Task: Search one way flight ticket for 3 adults in first from Texarkana: Texarkana Regional Airport (webb Field) to Sheridan: Sheridan County Airport on 8-6-2023. Choice of flights is Westjet. Number of bags: 11 checked bags. Price is upto 106000. Outbound departure time preference is 17:00.
Action: Mouse moved to (288, 117)
Screenshot: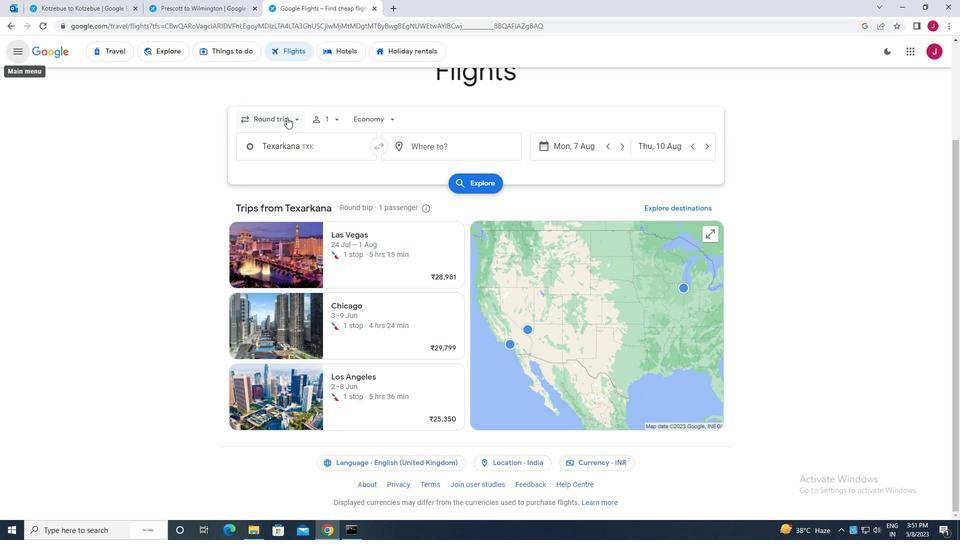 
Action: Mouse pressed left at (288, 117)
Screenshot: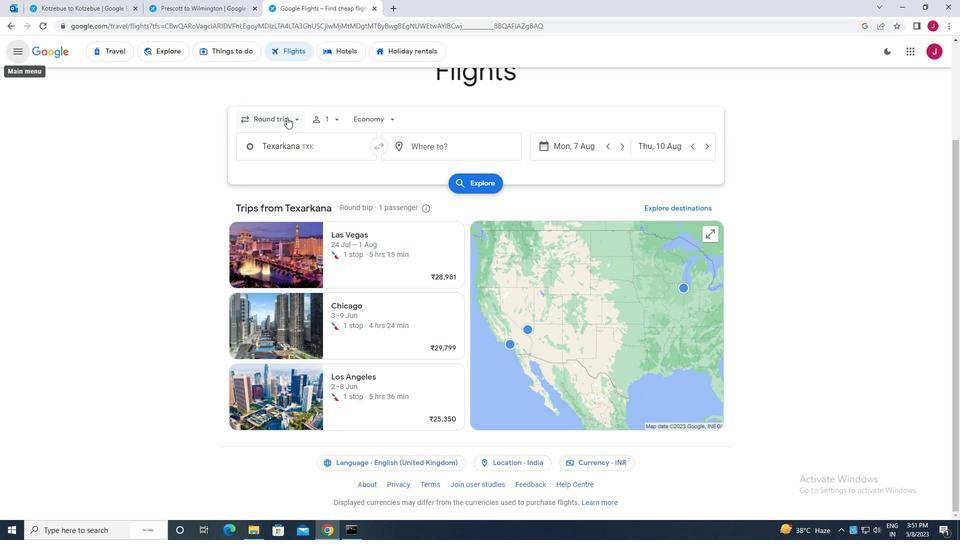 
Action: Mouse moved to (288, 164)
Screenshot: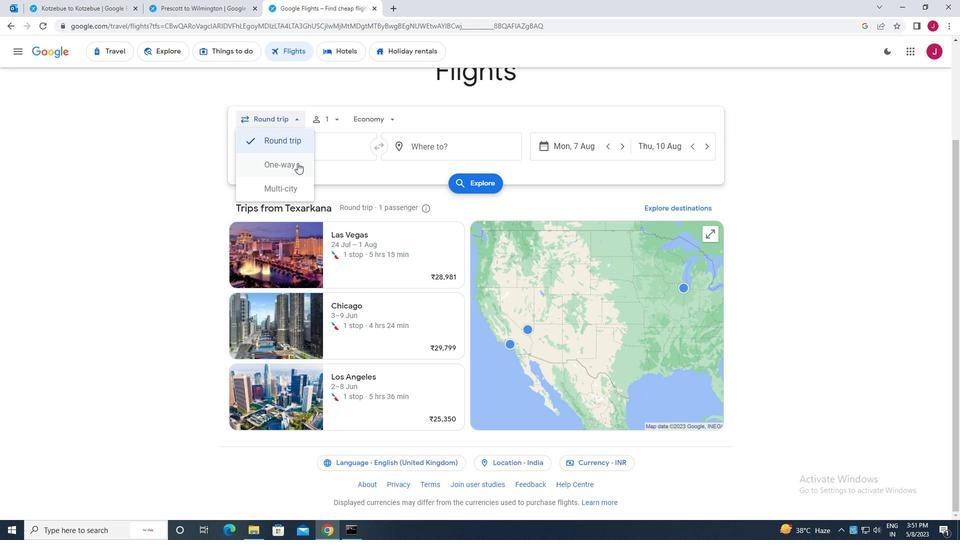 
Action: Mouse pressed left at (288, 164)
Screenshot: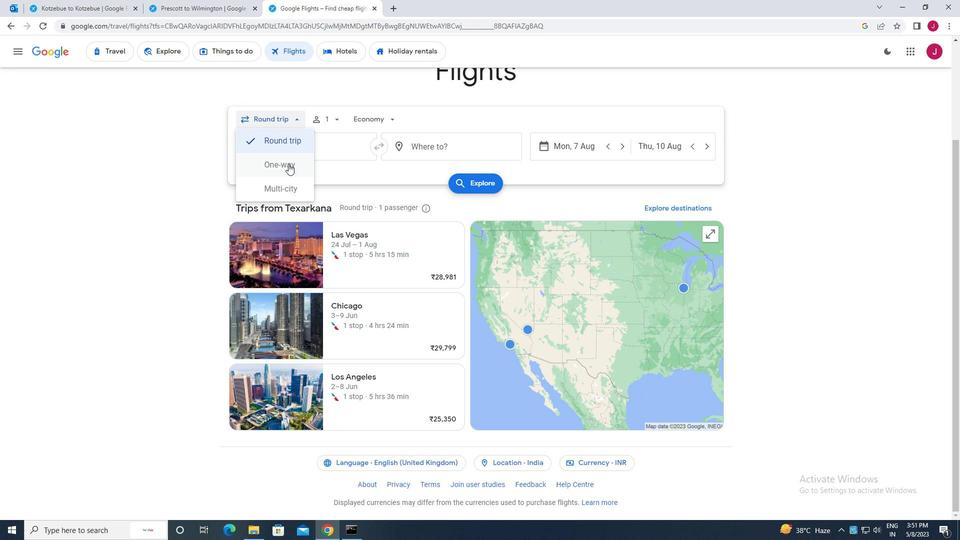 
Action: Mouse moved to (333, 119)
Screenshot: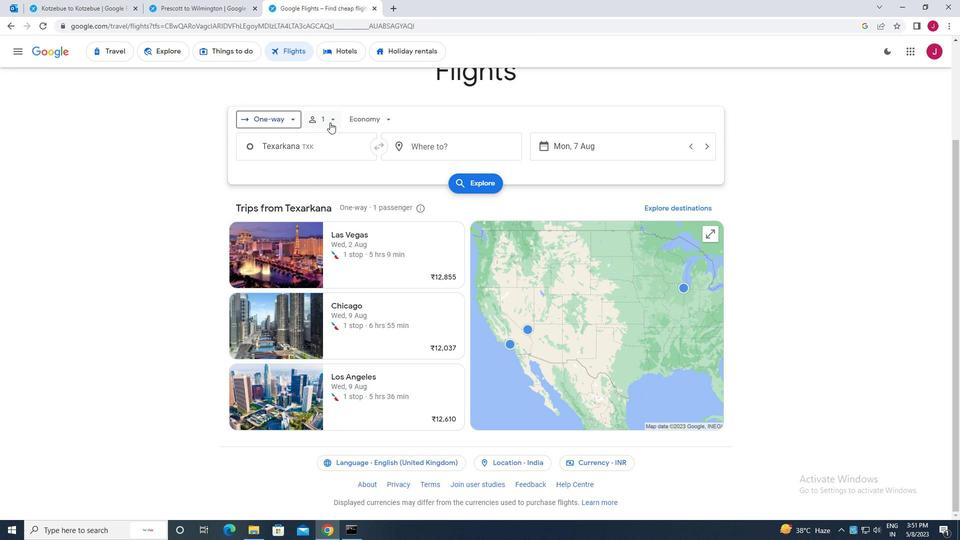 
Action: Mouse pressed left at (333, 119)
Screenshot: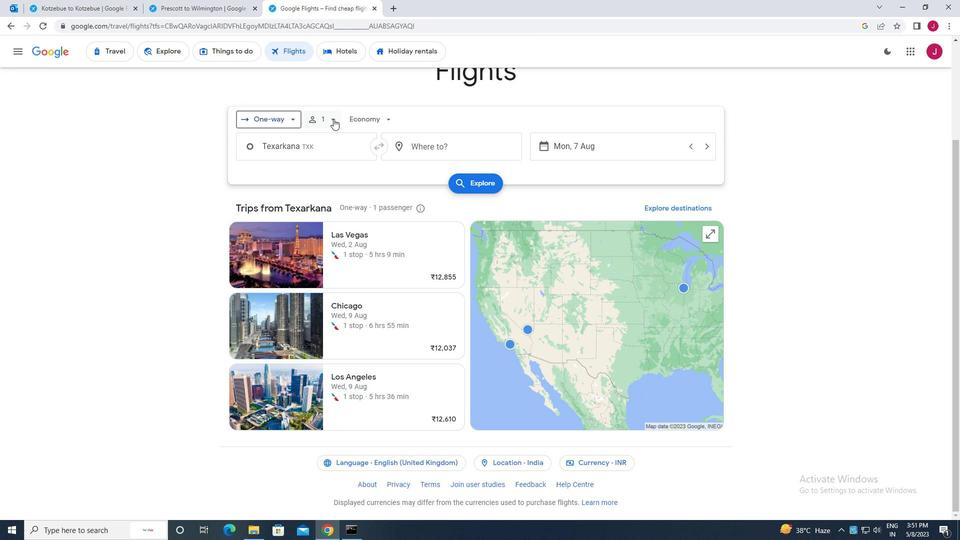 
Action: Mouse moved to (410, 147)
Screenshot: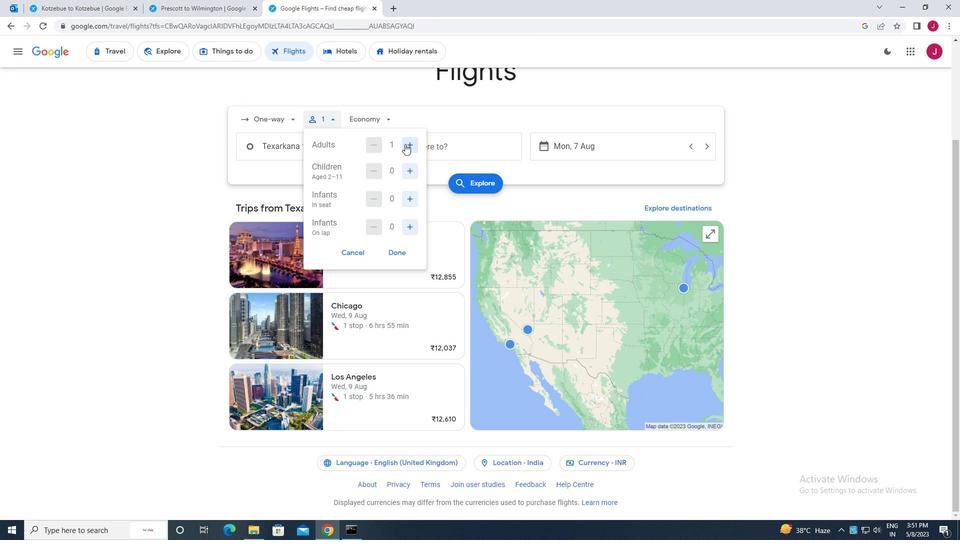 
Action: Mouse pressed left at (410, 147)
Screenshot: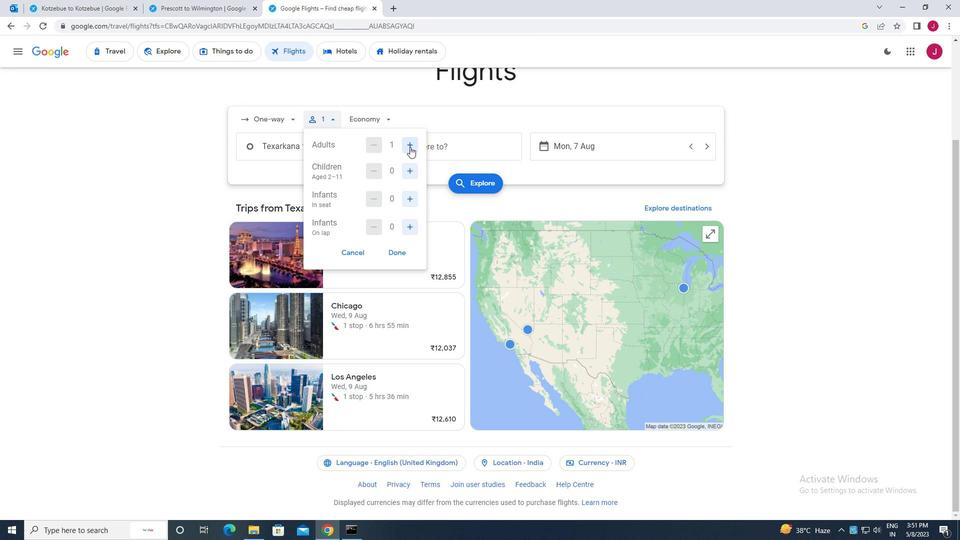 
Action: Mouse pressed left at (410, 147)
Screenshot: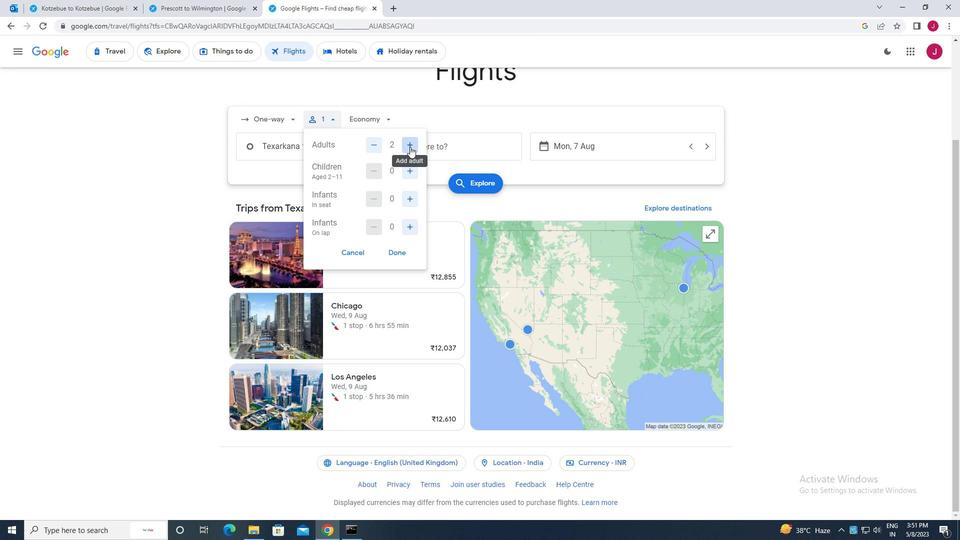 
Action: Mouse moved to (397, 253)
Screenshot: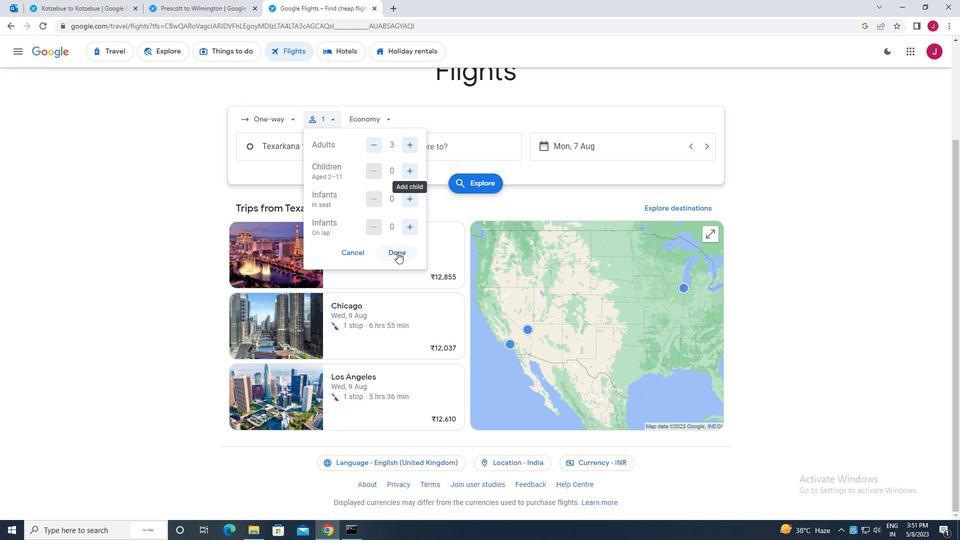 
Action: Mouse pressed left at (397, 253)
Screenshot: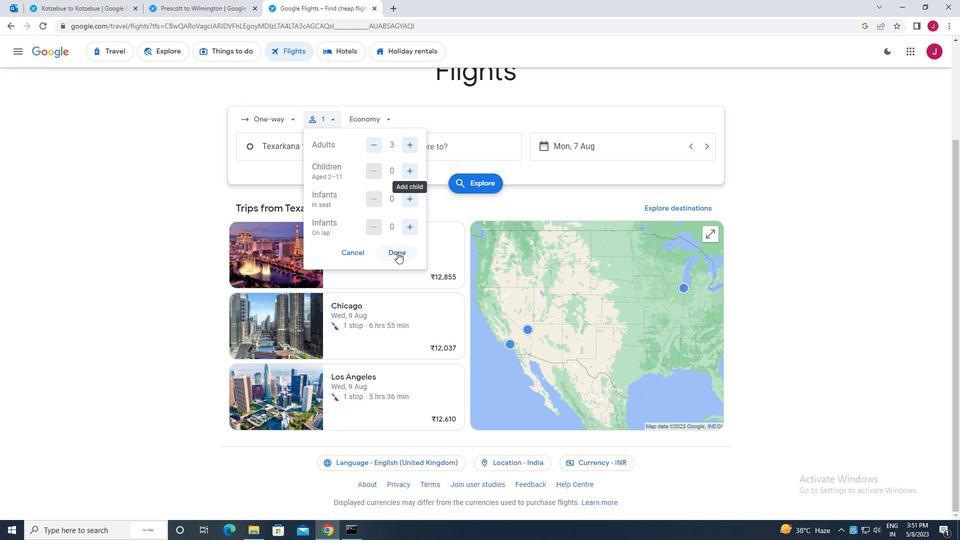 
Action: Mouse moved to (374, 116)
Screenshot: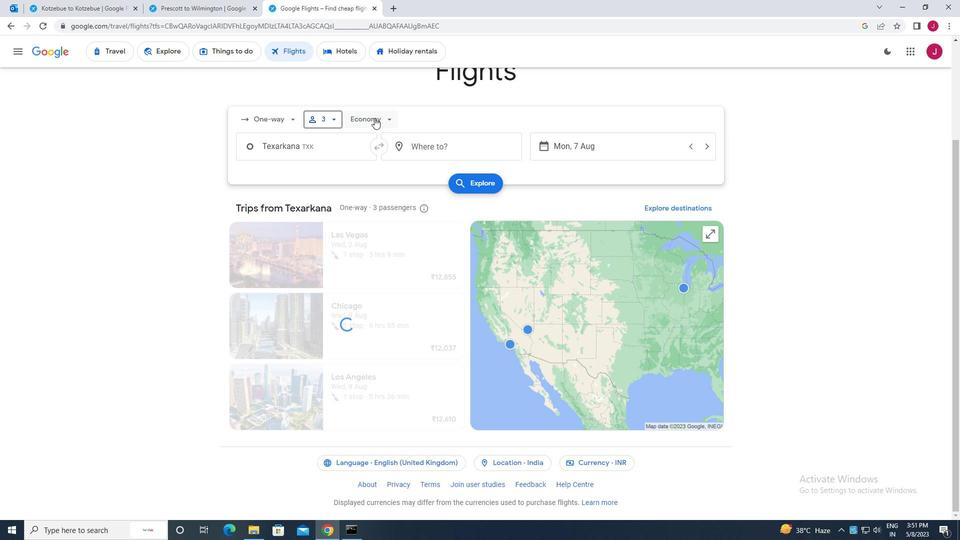 
Action: Mouse pressed left at (374, 116)
Screenshot: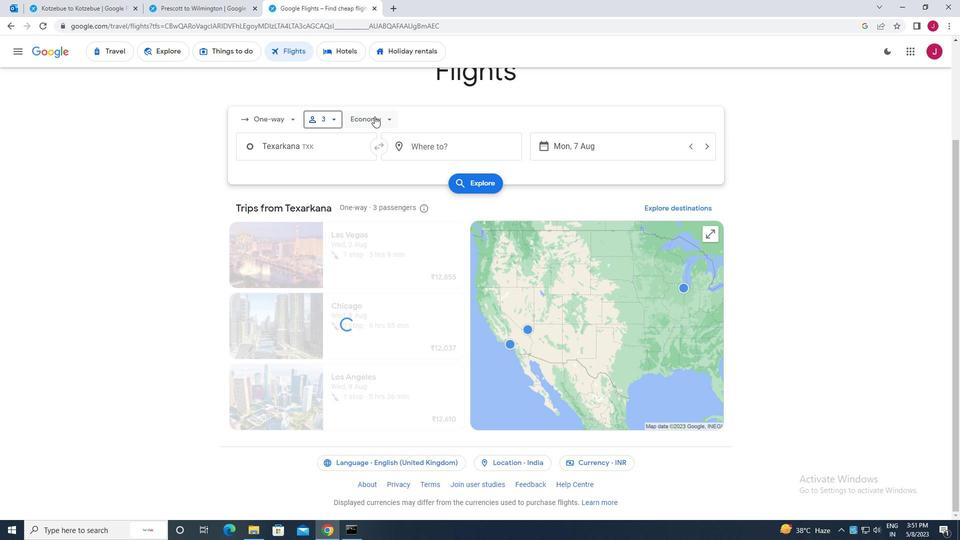 
Action: Mouse moved to (382, 213)
Screenshot: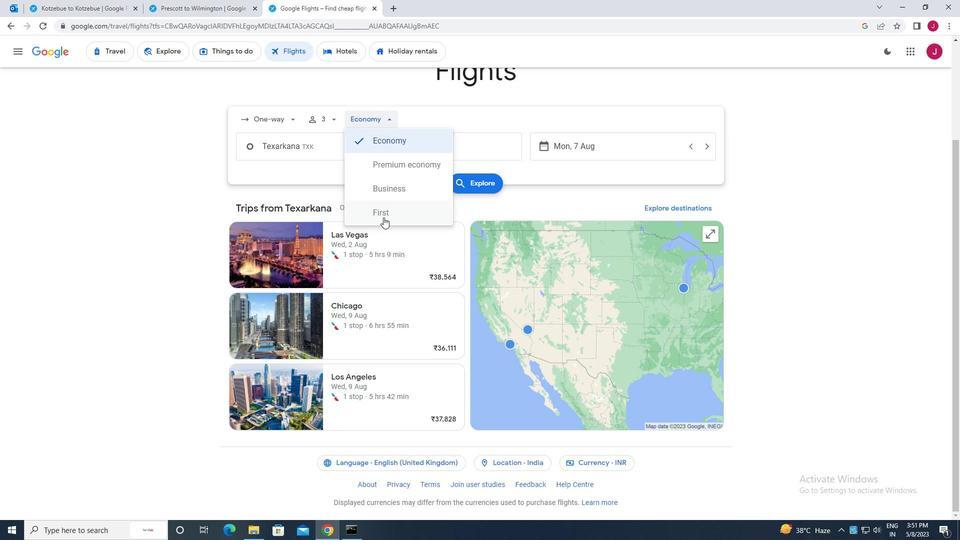 
Action: Mouse pressed left at (382, 213)
Screenshot: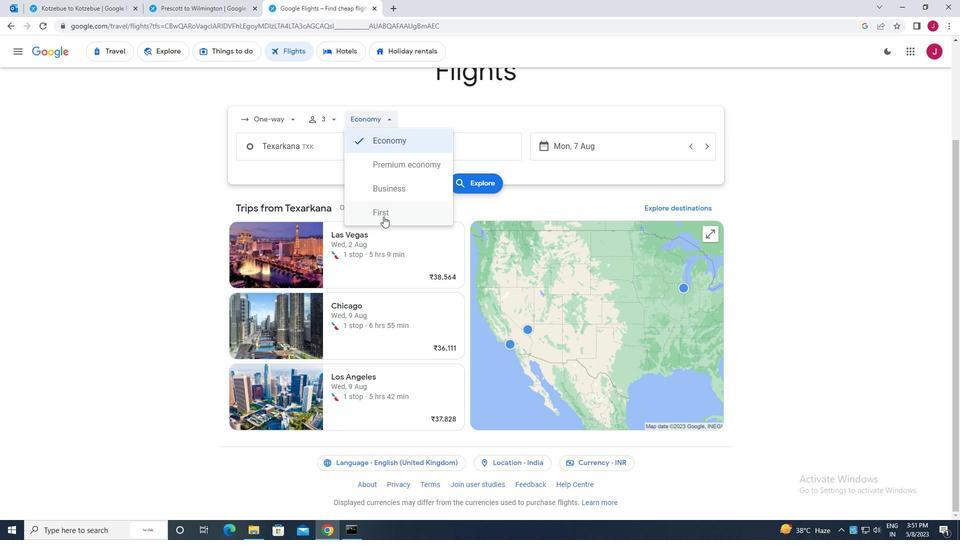 
Action: Mouse moved to (332, 143)
Screenshot: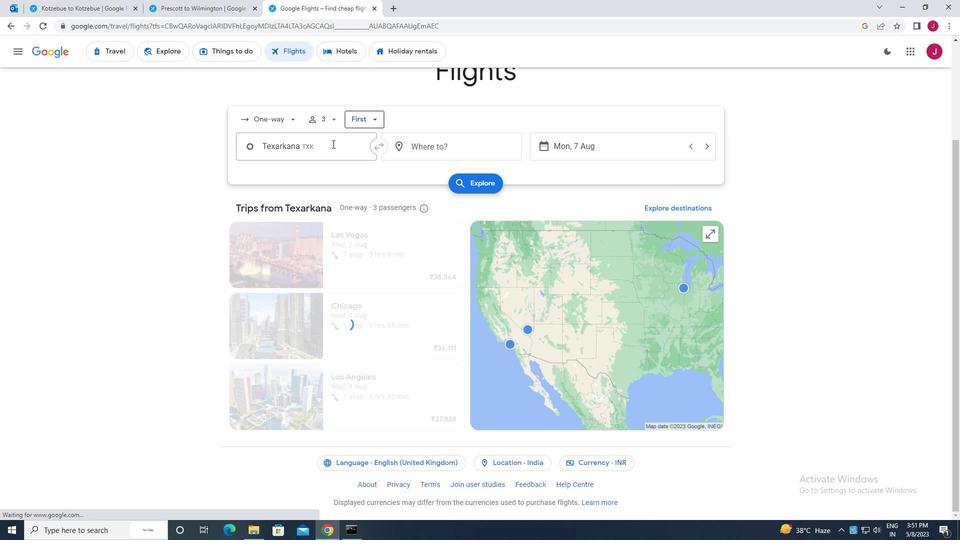 
Action: Mouse pressed left at (332, 143)
Screenshot: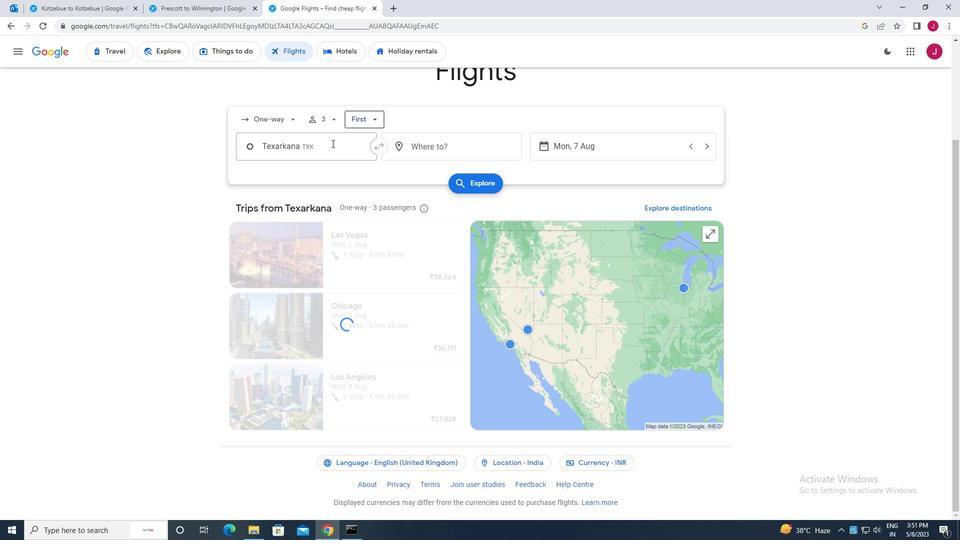 
Action: Mouse moved to (332, 143)
Screenshot: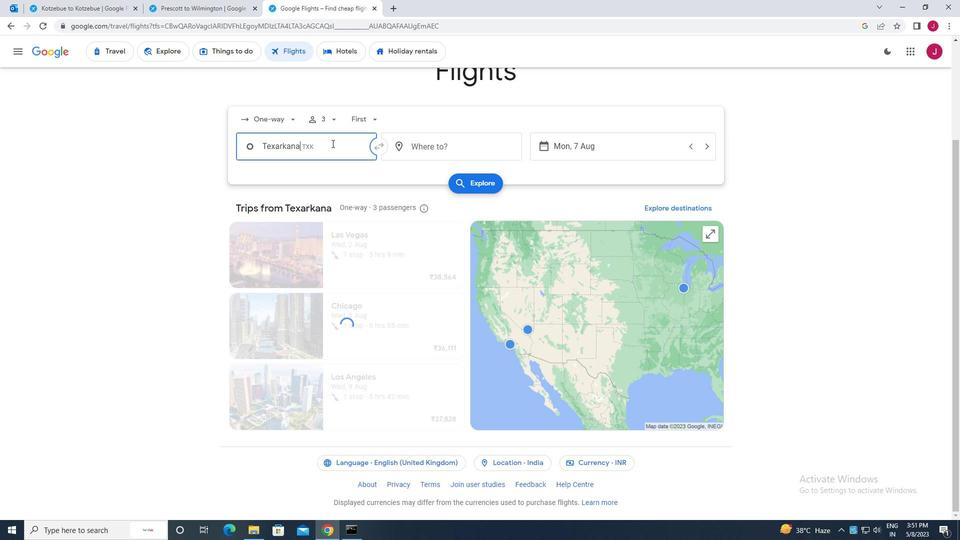 
Action: Key pressed texar
Screenshot: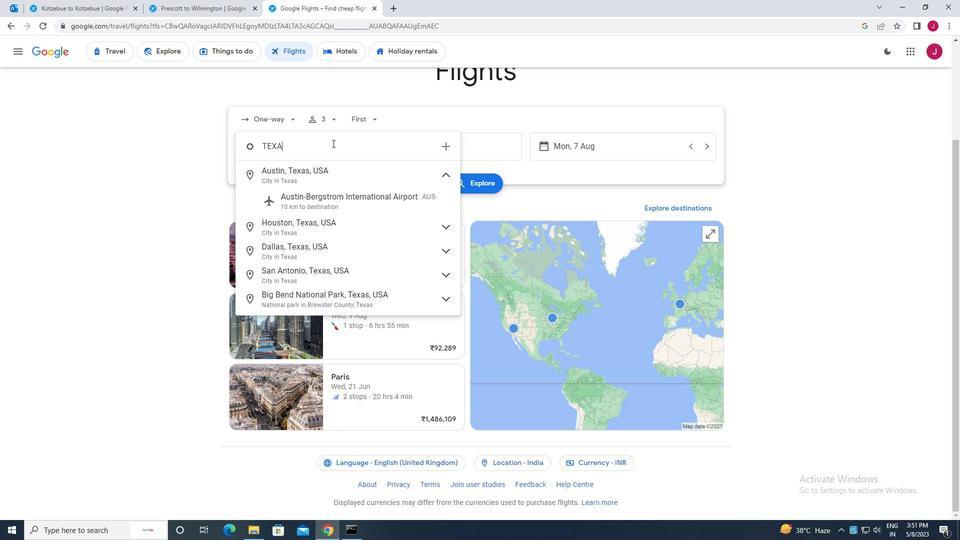 
Action: Mouse moved to (329, 177)
Screenshot: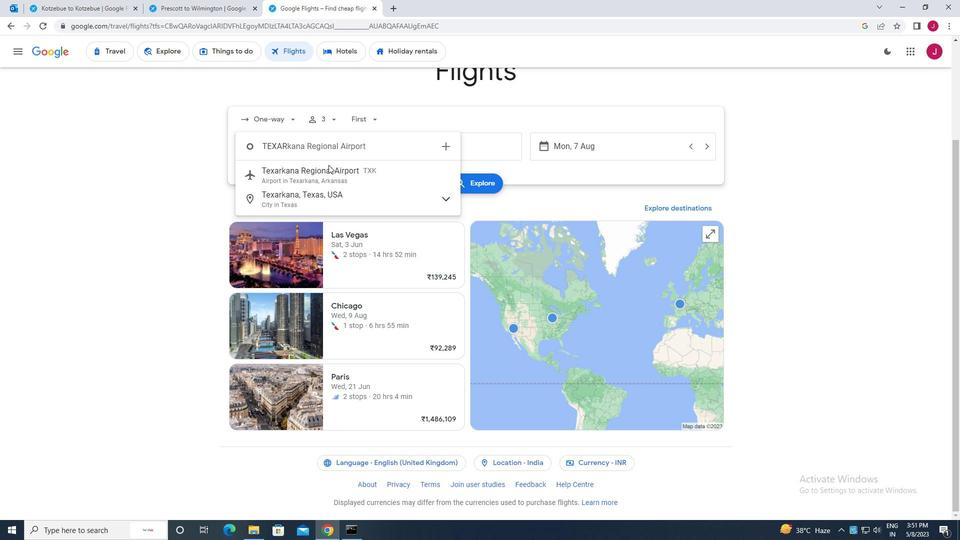 
Action: Mouse pressed left at (329, 177)
Screenshot: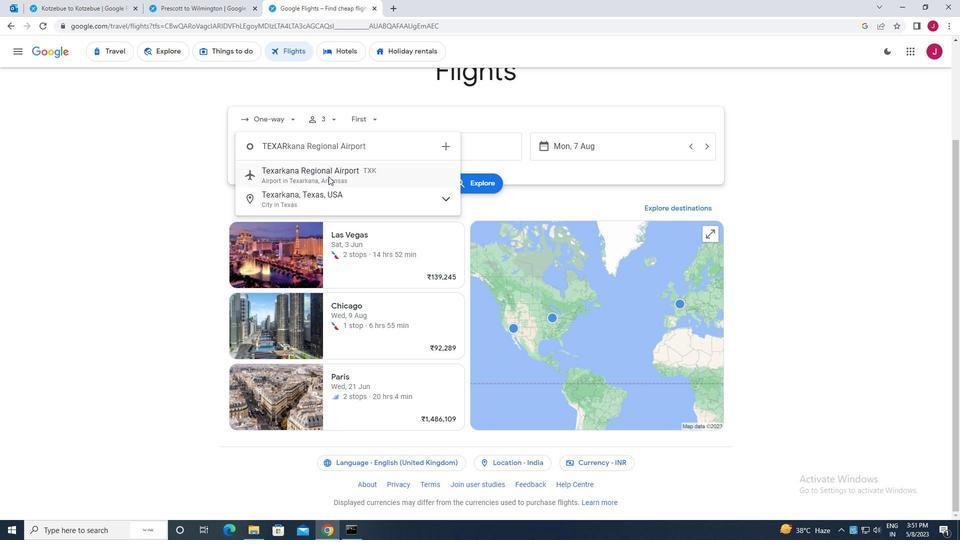 
Action: Mouse moved to (444, 147)
Screenshot: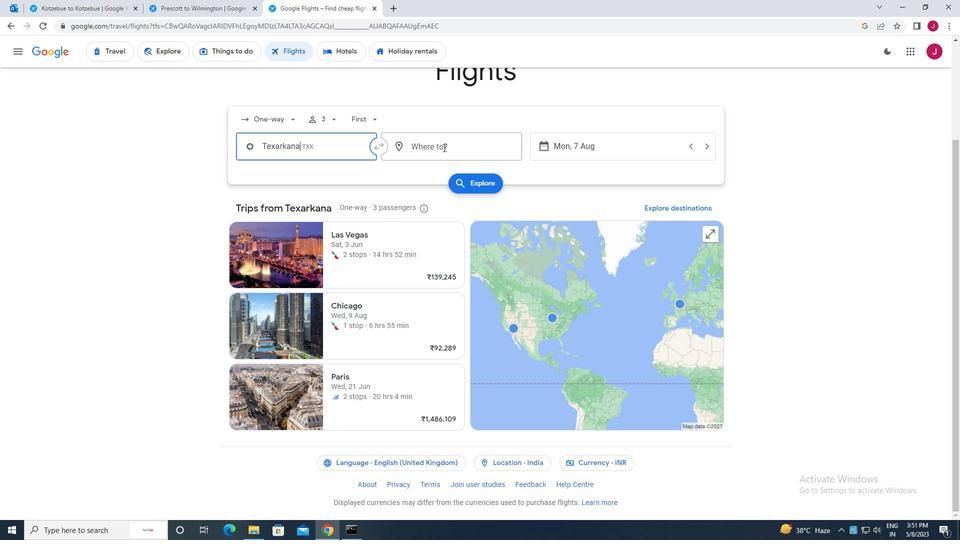 
Action: Mouse pressed left at (444, 147)
Screenshot: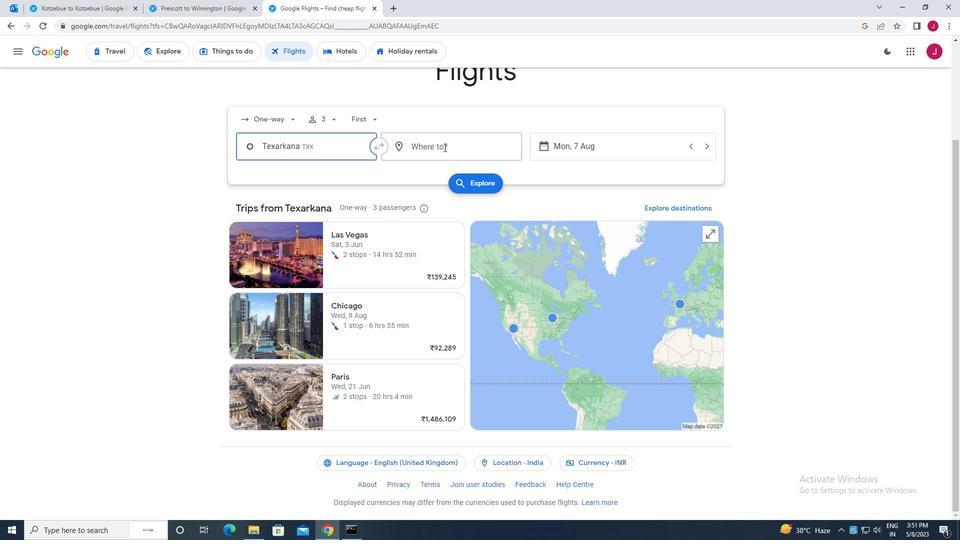 
Action: Mouse moved to (444, 147)
Screenshot: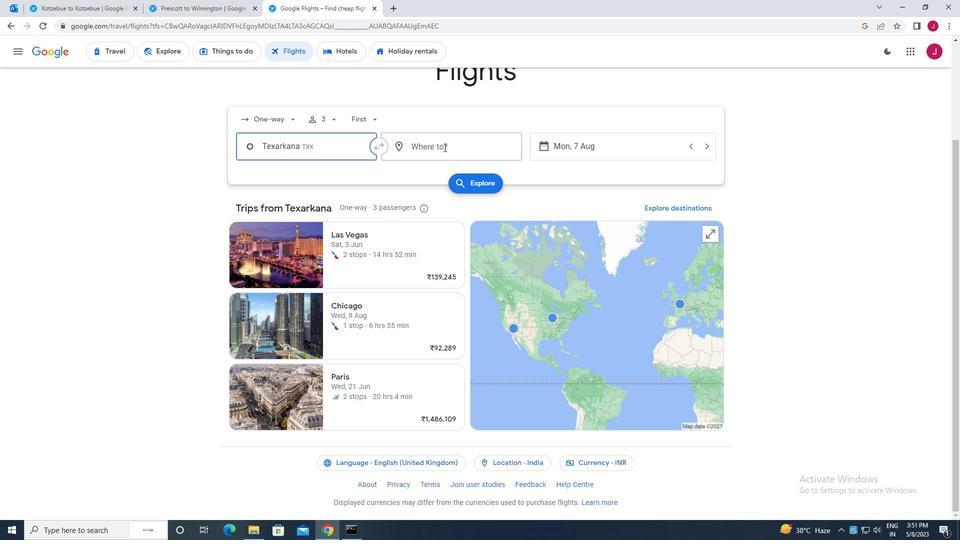 
Action: Key pressed sherid
Screenshot: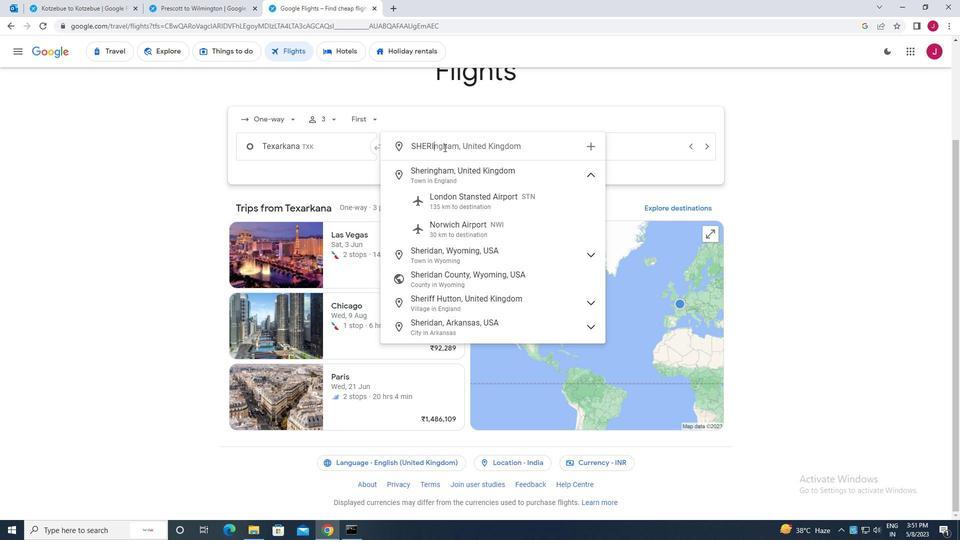 
Action: Mouse moved to (465, 198)
Screenshot: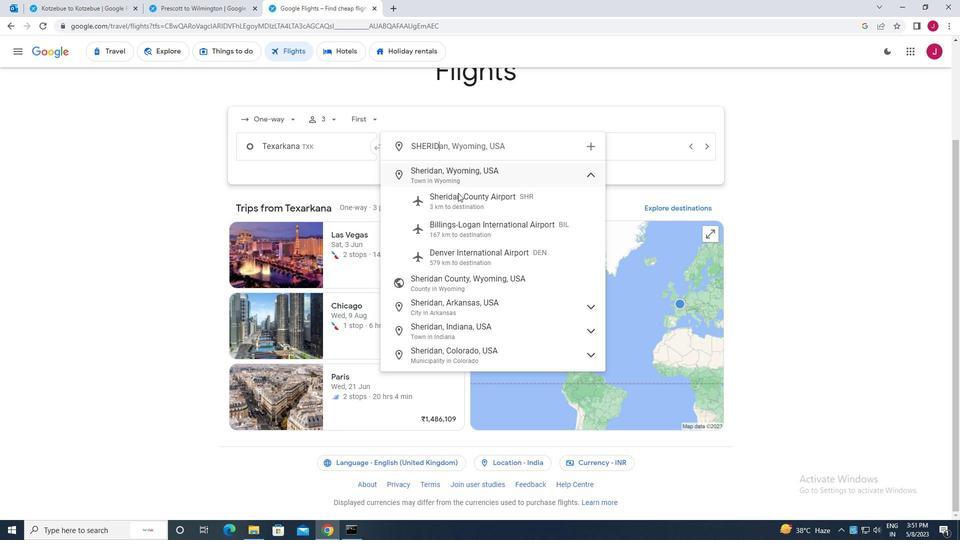 
Action: Mouse pressed left at (465, 198)
Screenshot: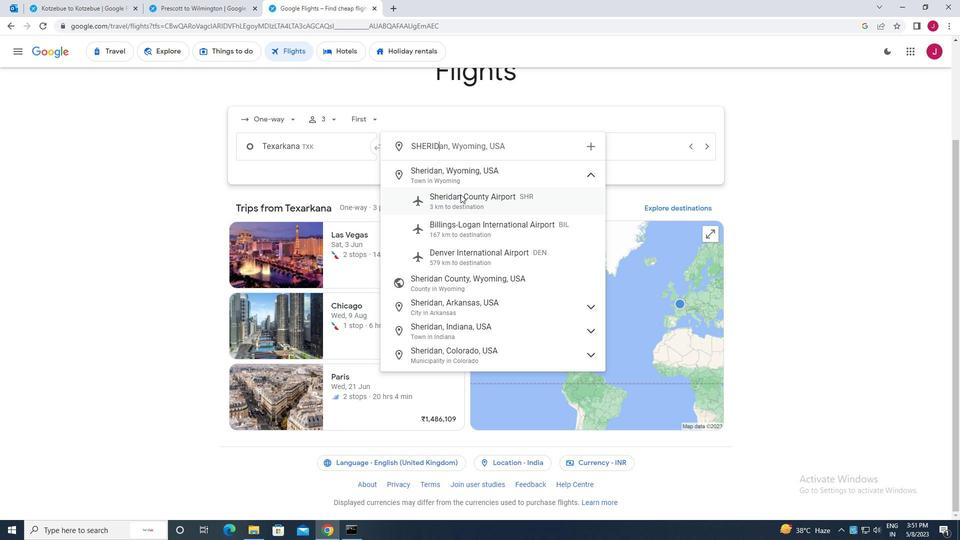 
Action: Mouse moved to (596, 149)
Screenshot: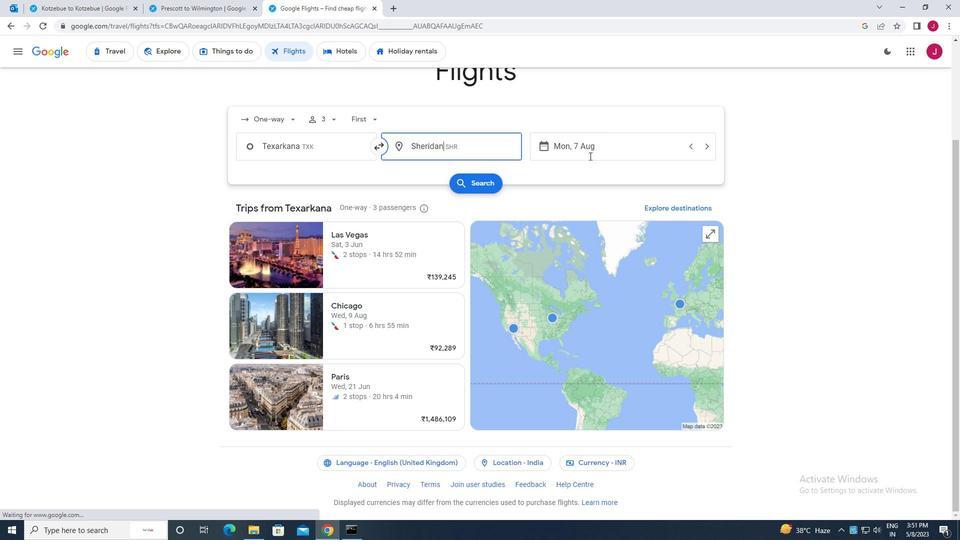 
Action: Mouse pressed left at (596, 149)
Screenshot: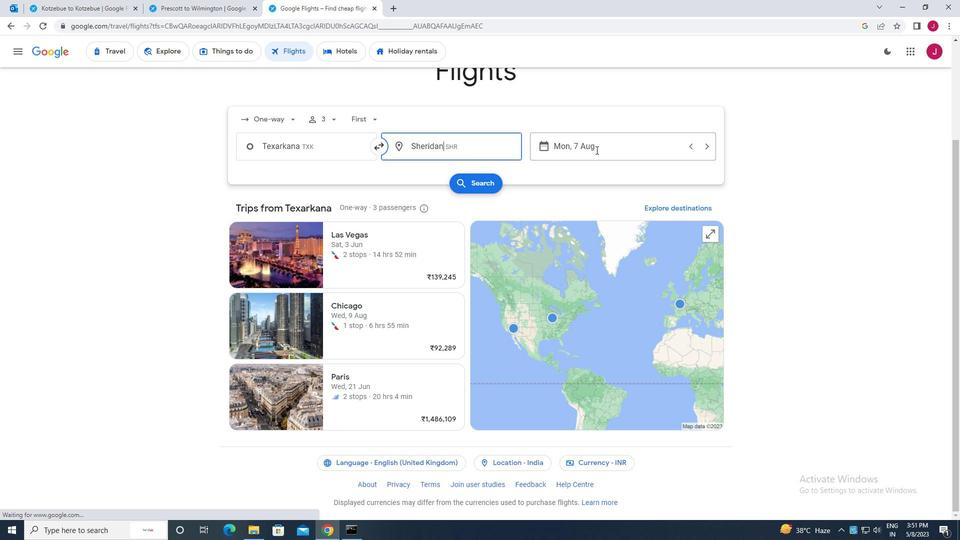 
Action: Mouse moved to (367, 250)
Screenshot: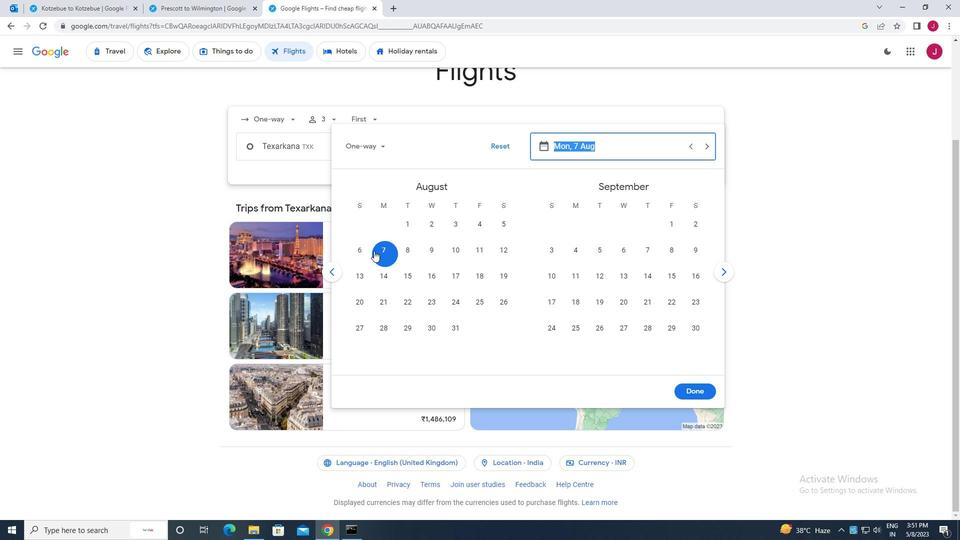 
Action: Mouse pressed left at (367, 250)
Screenshot: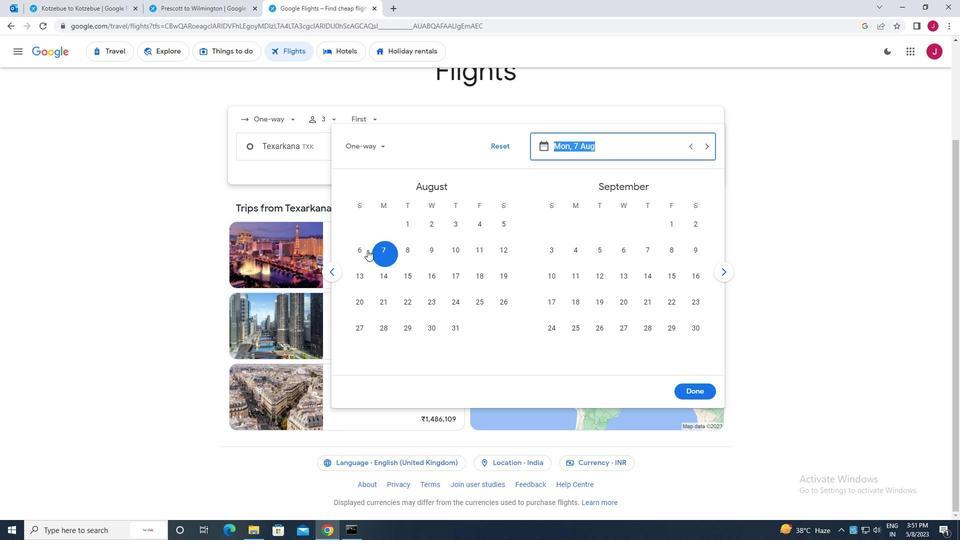 
Action: Mouse moved to (697, 393)
Screenshot: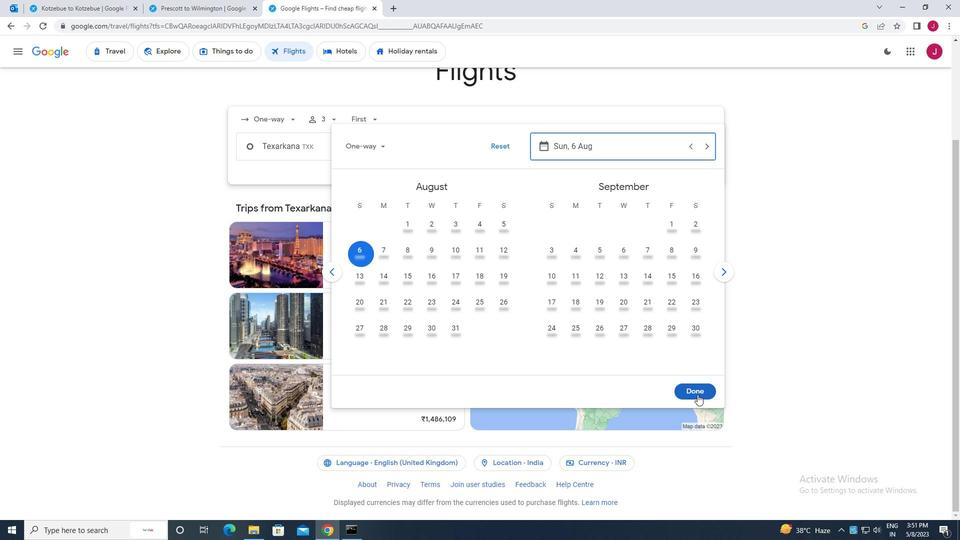
Action: Mouse pressed left at (697, 393)
Screenshot: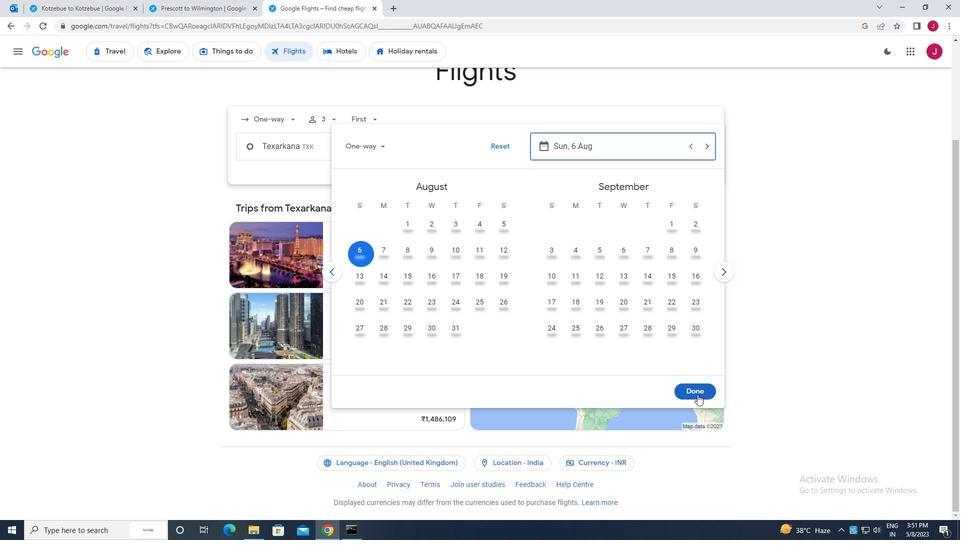 
Action: Mouse moved to (490, 183)
Screenshot: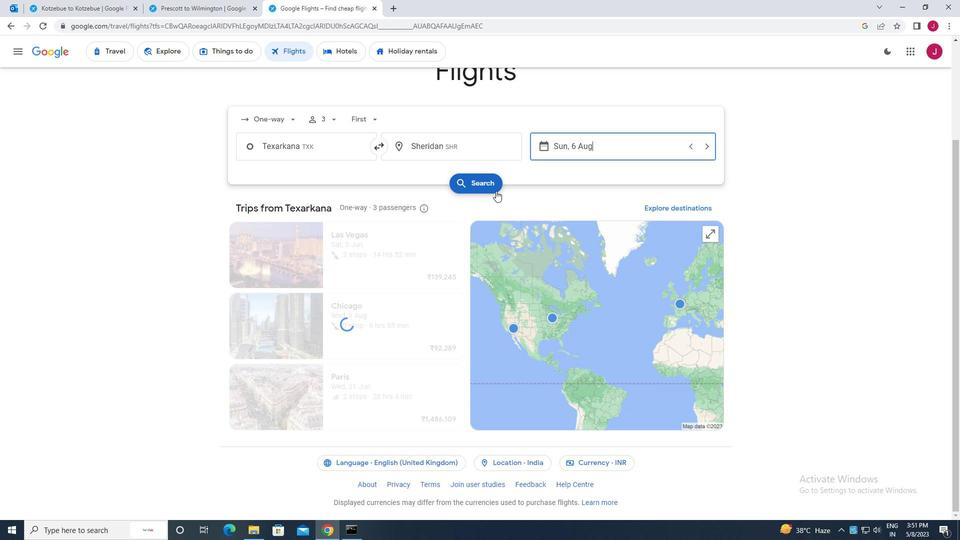
Action: Mouse pressed left at (490, 183)
Screenshot: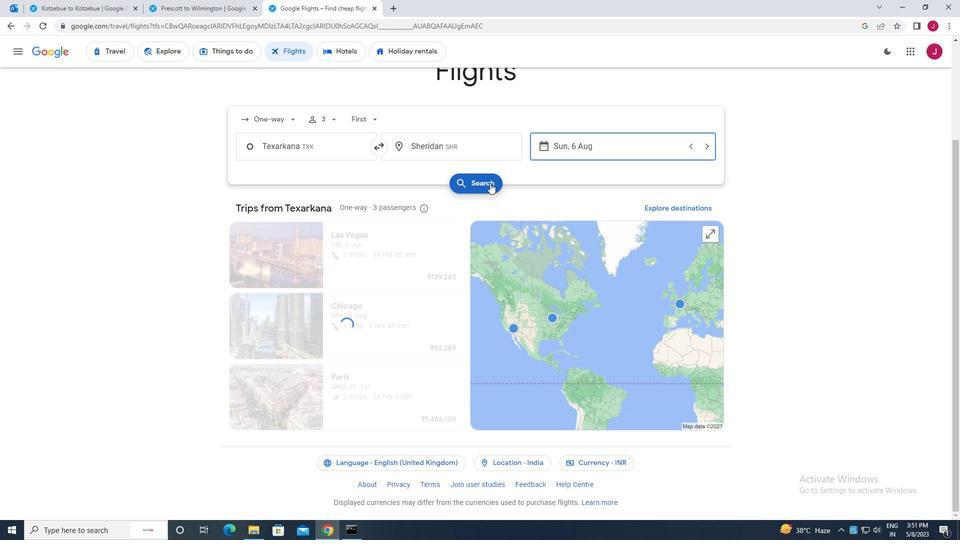 
Action: Mouse moved to (255, 140)
Screenshot: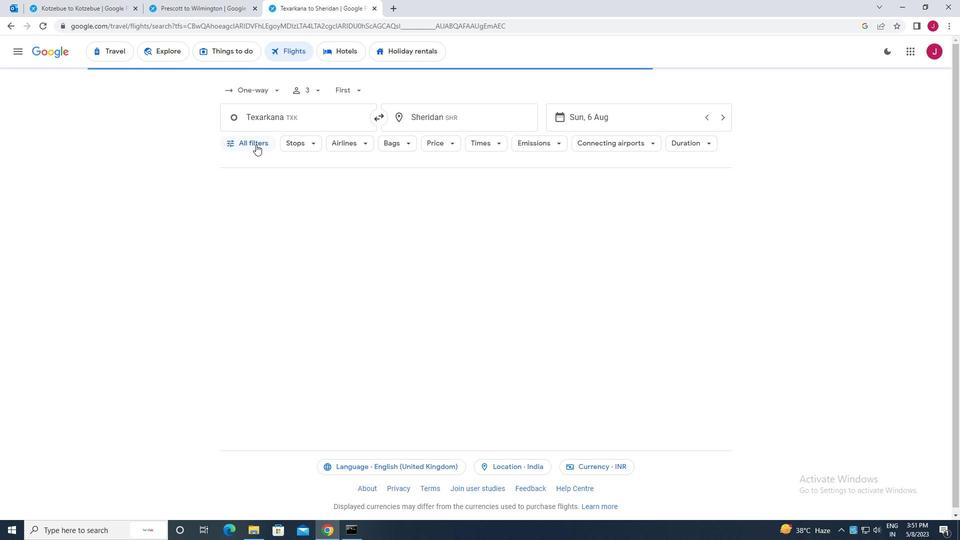 
Action: Mouse pressed left at (255, 140)
Screenshot: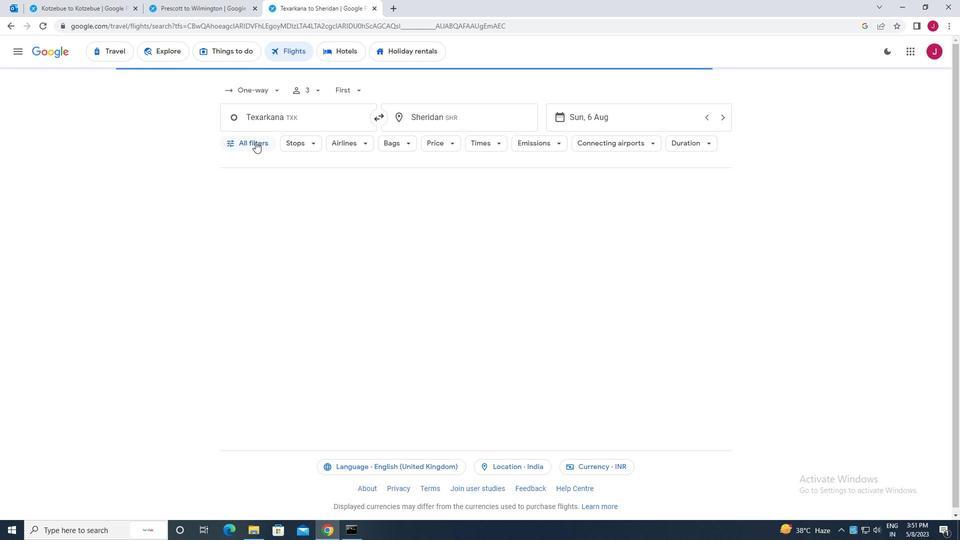 
Action: Mouse moved to (316, 188)
Screenshot: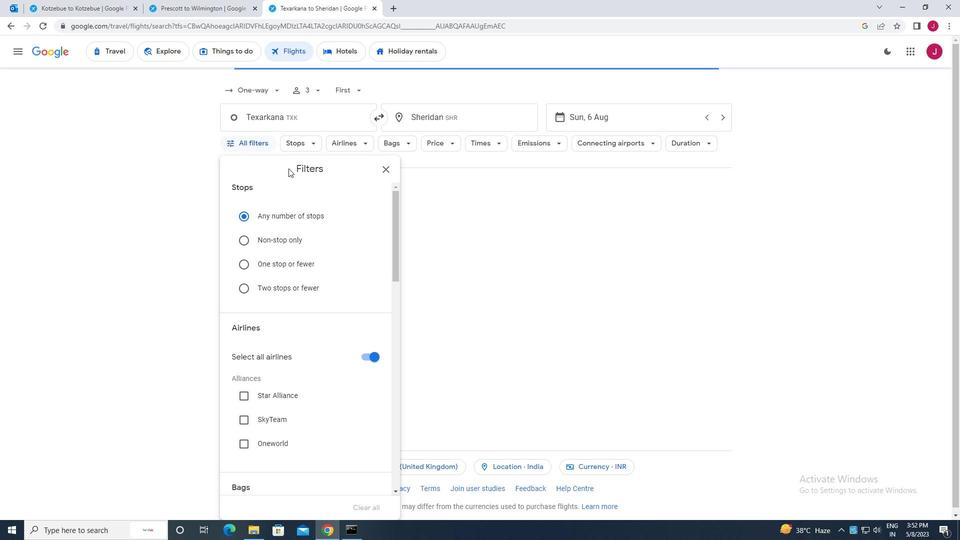 
Action: Mouse scrolled (316, 188) with delta (0, 0)
Screenshot: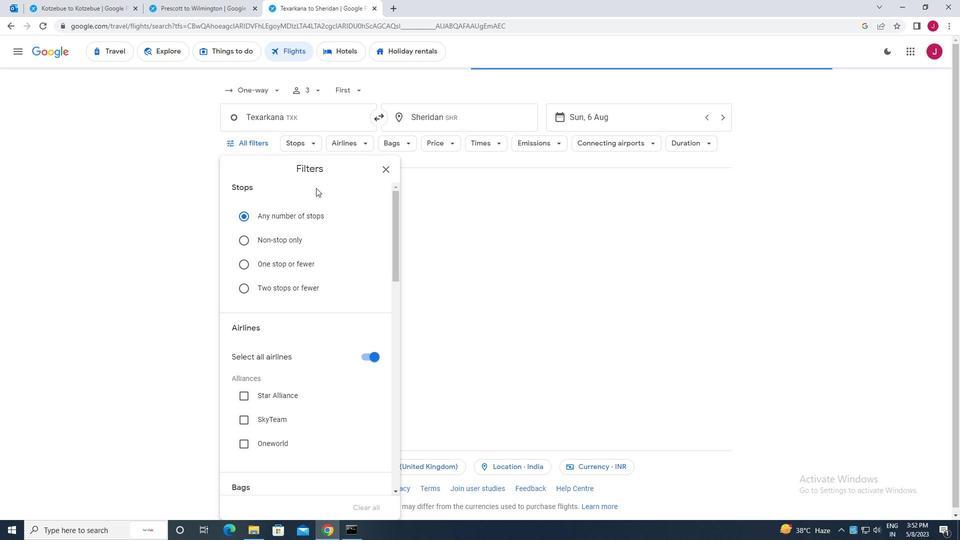 
Action: Mouse scrolled (316, 188) with delta (0, 0)
Screenshot: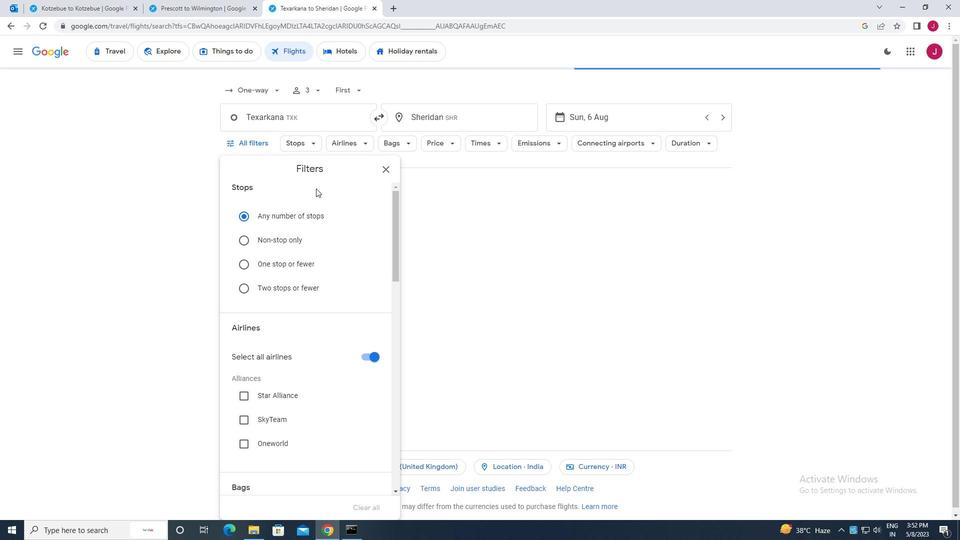 
Action: Mouse scrolled (316, 188) with delta (0, 0)
Screenshot: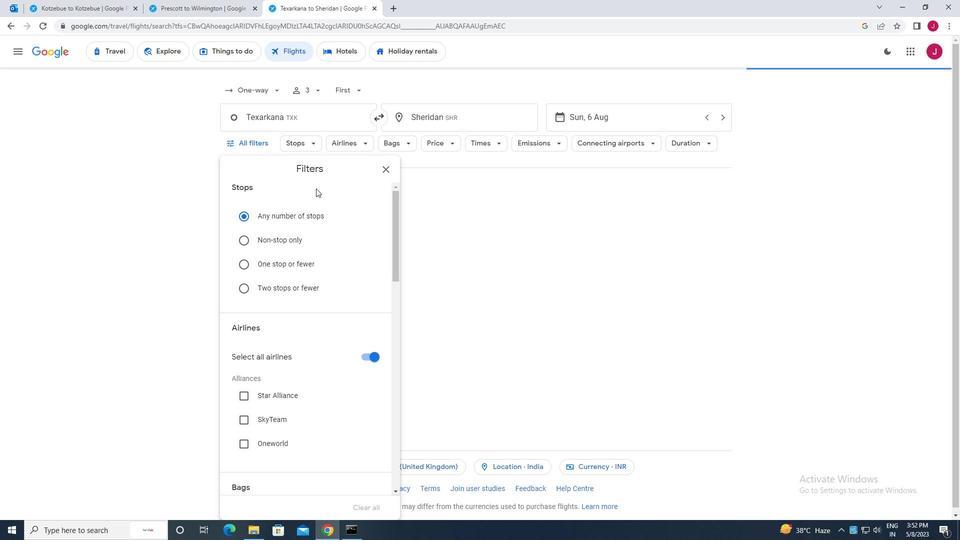 
Action: Mouse moved to (366, 207)
Screenshot: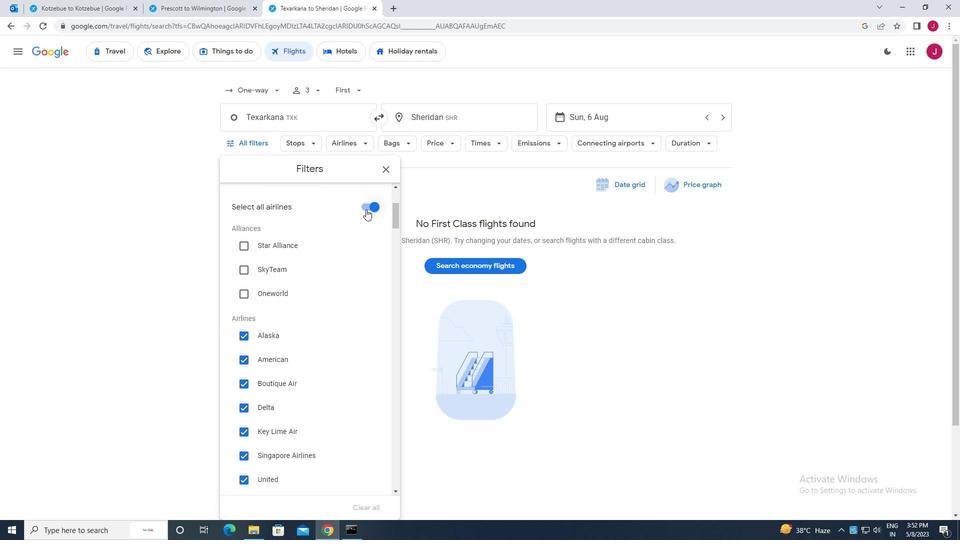 
Action: Mouse pressed left at (366, 207)
Screenshot: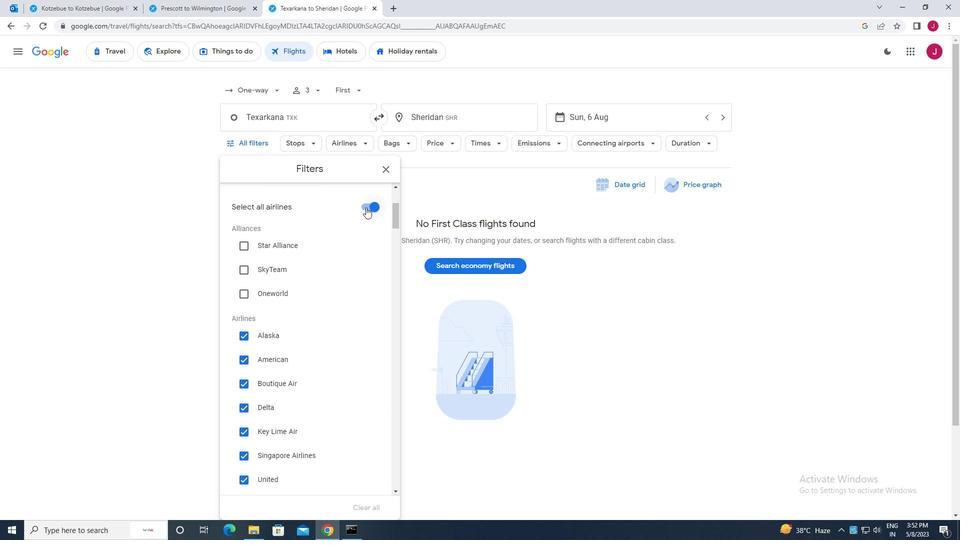 
Action: Mouse moved to (294, 205)
Screenshot: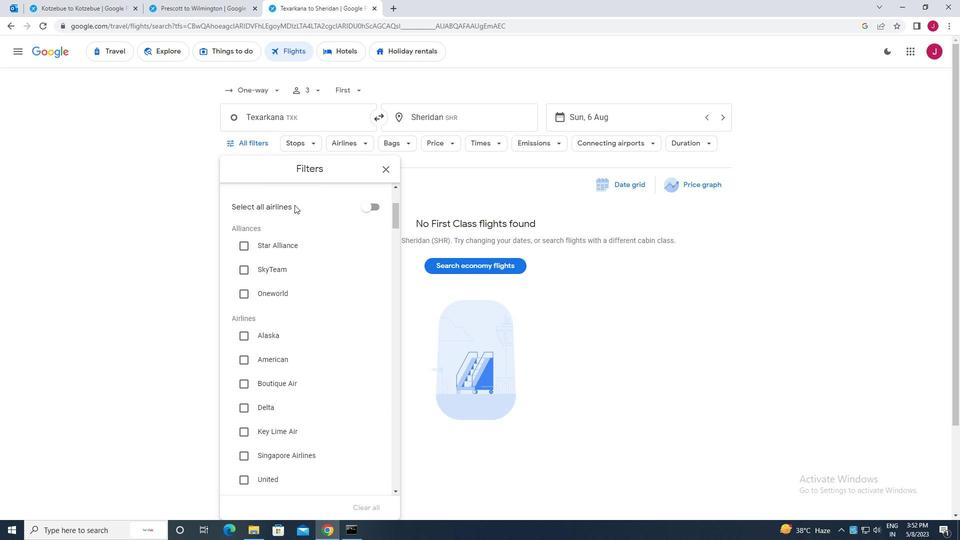 
Action: Mouse scrolled (294, 204) with delta (0, 0)
Screenshot: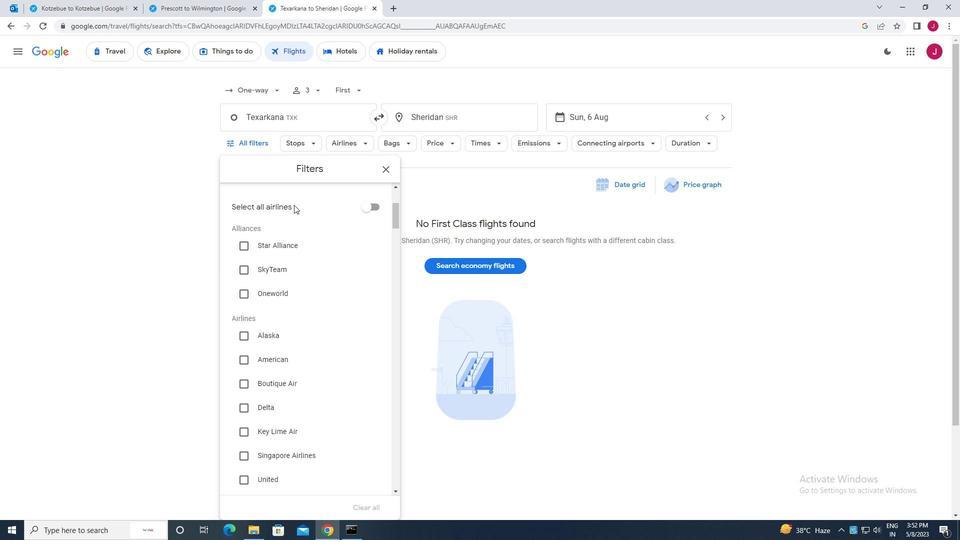 
Action: Mouse moved to (293, 205)
Screenshot: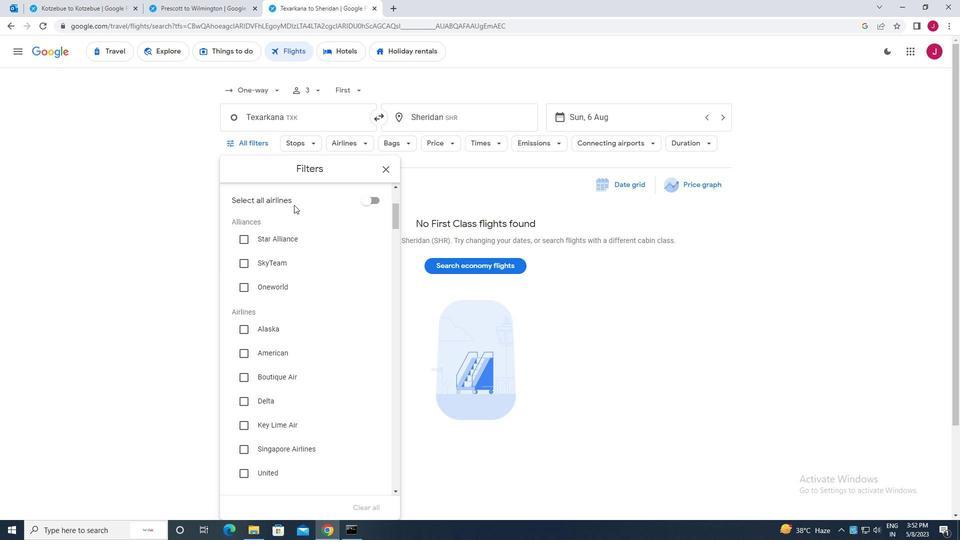 
Action: Mouse scrolled (293, 204) with delta (0, 0)
Screenshot: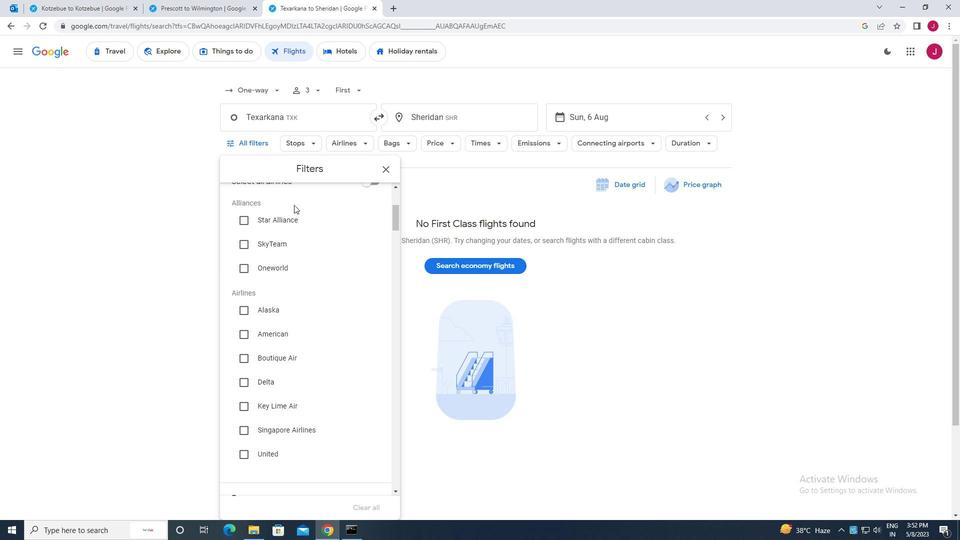
Action: Mouse moved to (282, 227)
Screenshot: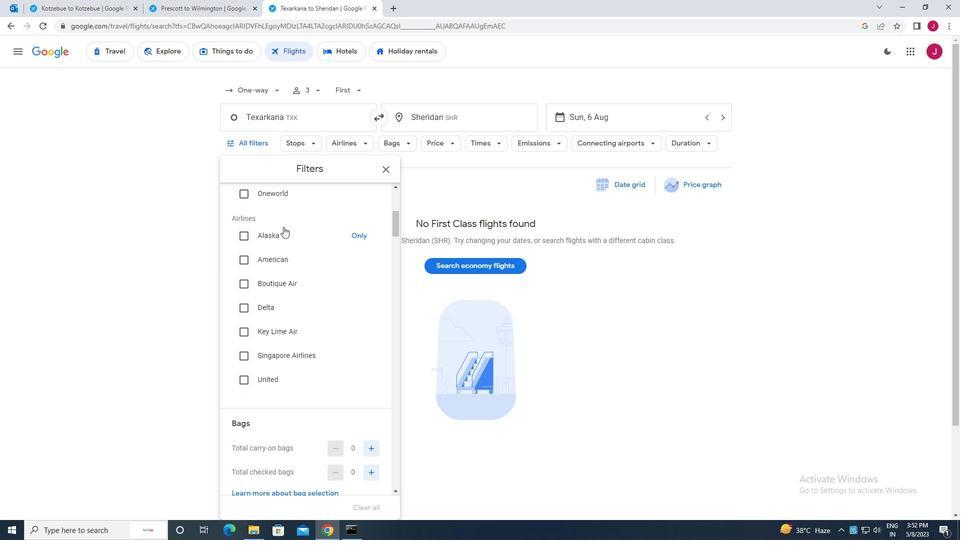 
Action: Mouse scrolled (282, 227) with delta (0, 0)
Screenshot: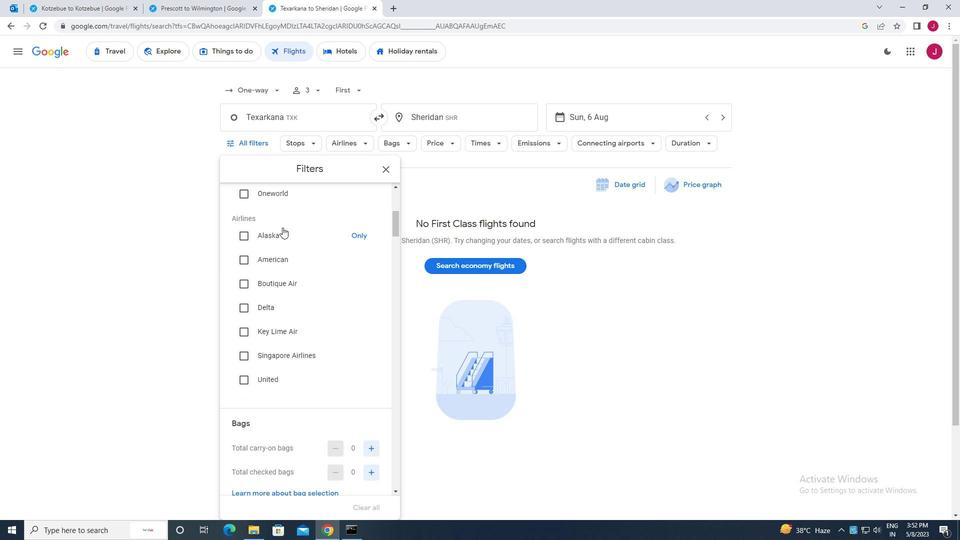 
Action: Mouse scrolled (282, 227) with delta (0, 0)
Screenshot: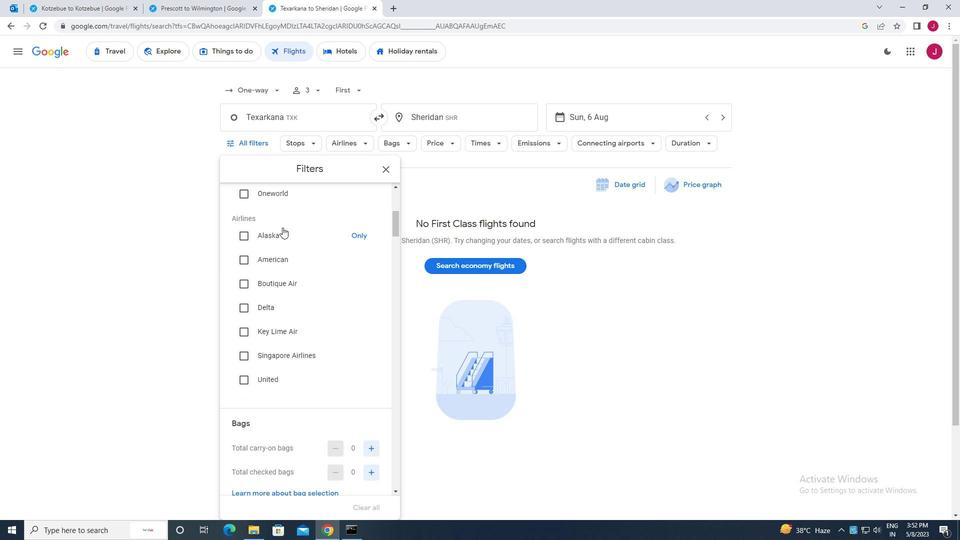 
Action: Mouse scrolled (282, 227) with delta (0, 0)
Screenshot: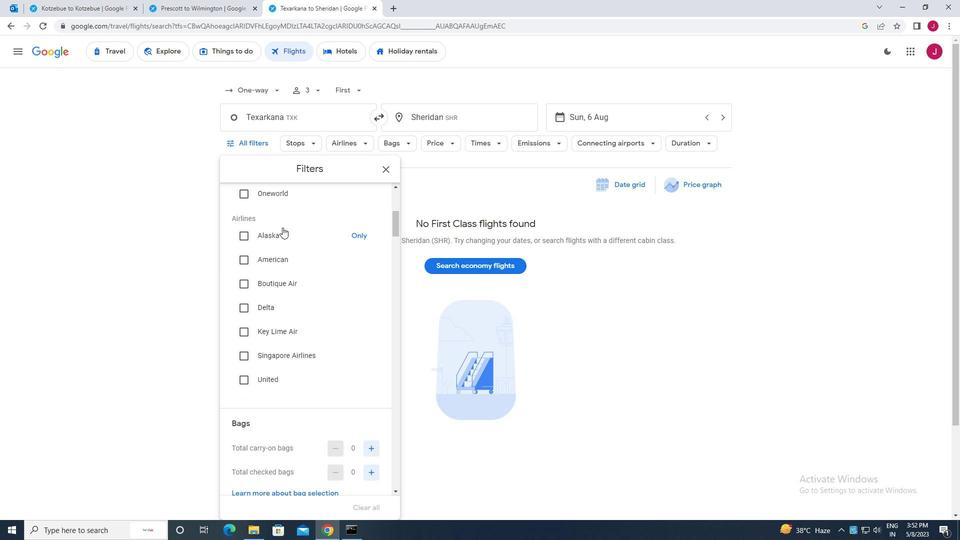 
Action: Mouse scrolled (282, 227) with delta (0, 0)
Screenshot: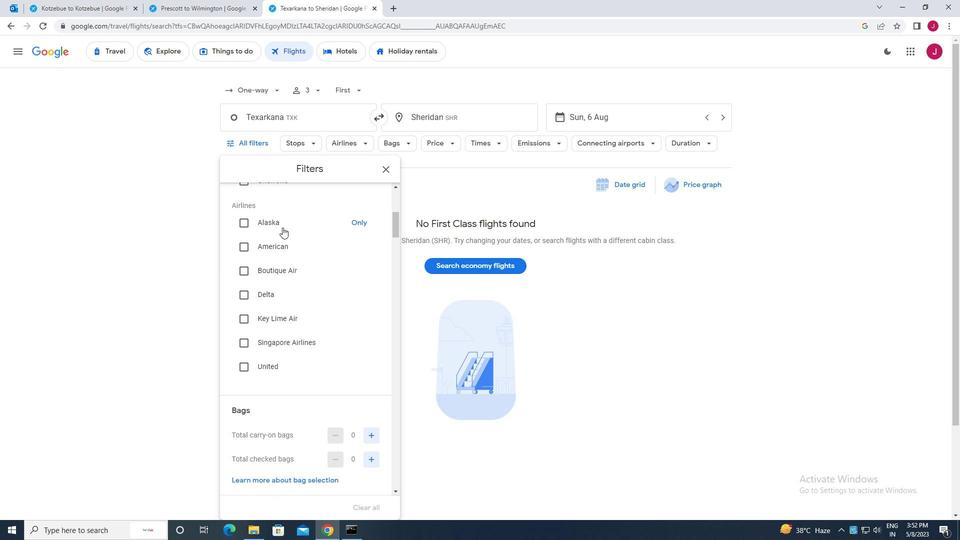 
Action: Mouse moved to (370, 274)
Screenshot: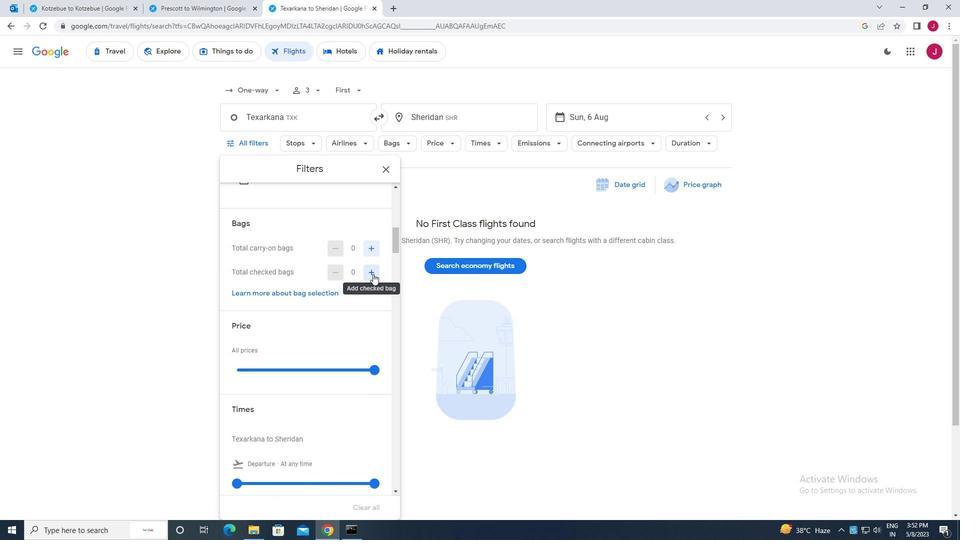 
Action: Mouse pressed left at (370, 274)
Screenshot: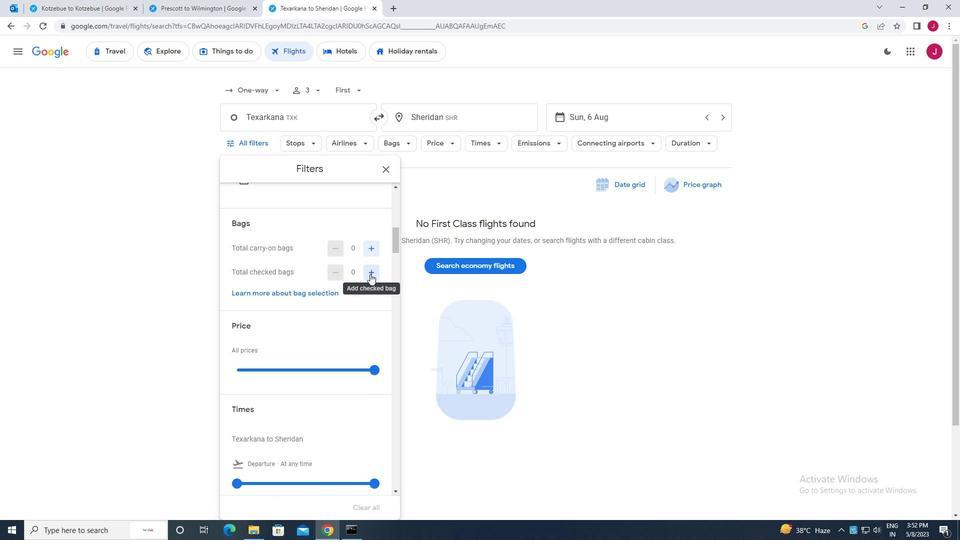 
Action: Mouse pressed left at (370, 274)
Screenshot: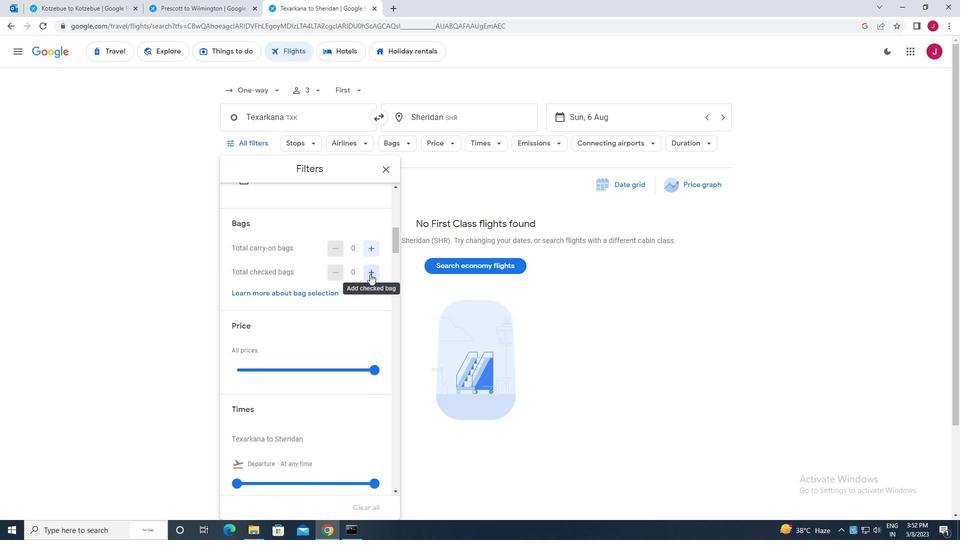 
Action: Mouse pressed left at (370, 274)
Screenshot: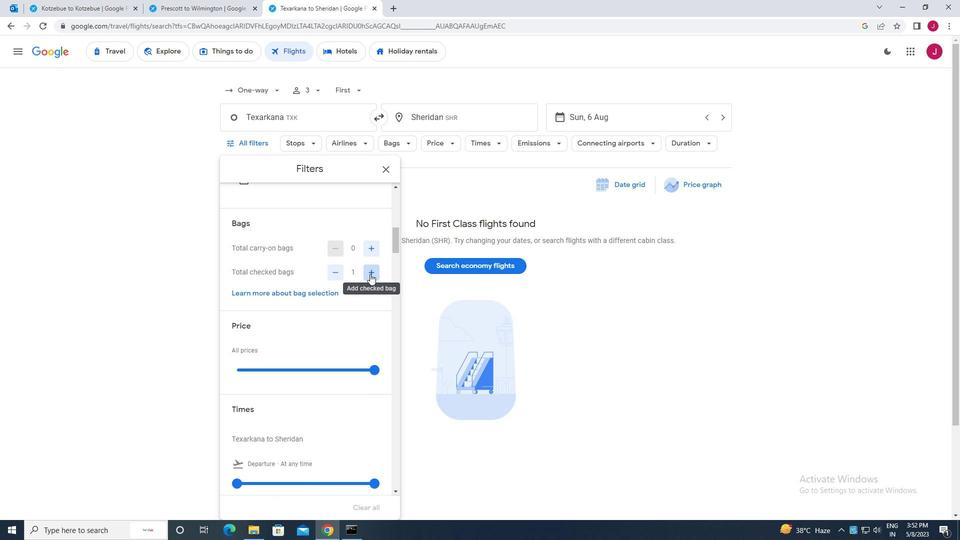 
Action: Mouse pressed left at (370, 274)
Screenshot: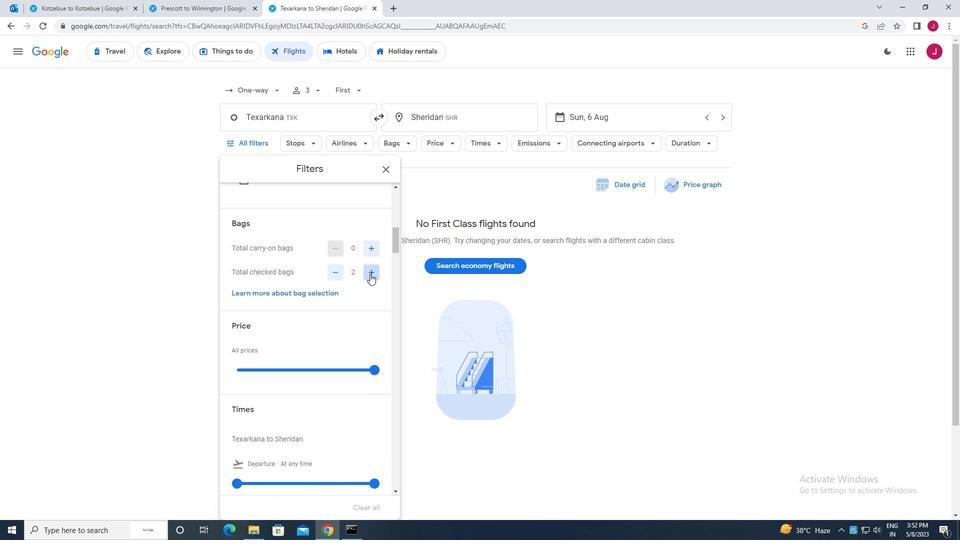 
Action: Mouse pressed left at (370, 274)
Screenshot: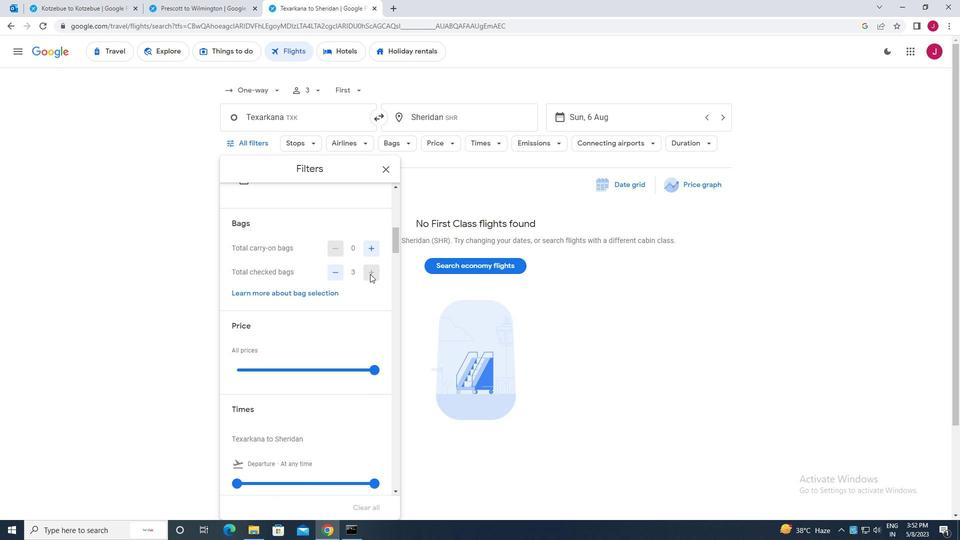 
Action: Mouse pressed left at (370, 274)
Screenshot: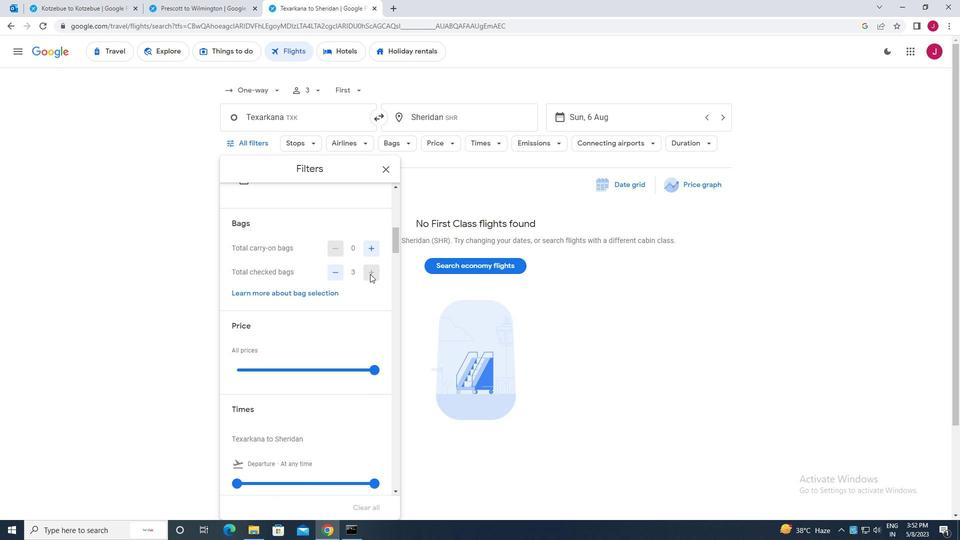 
Action: Mouse moved to (366, 274)
Screenshot: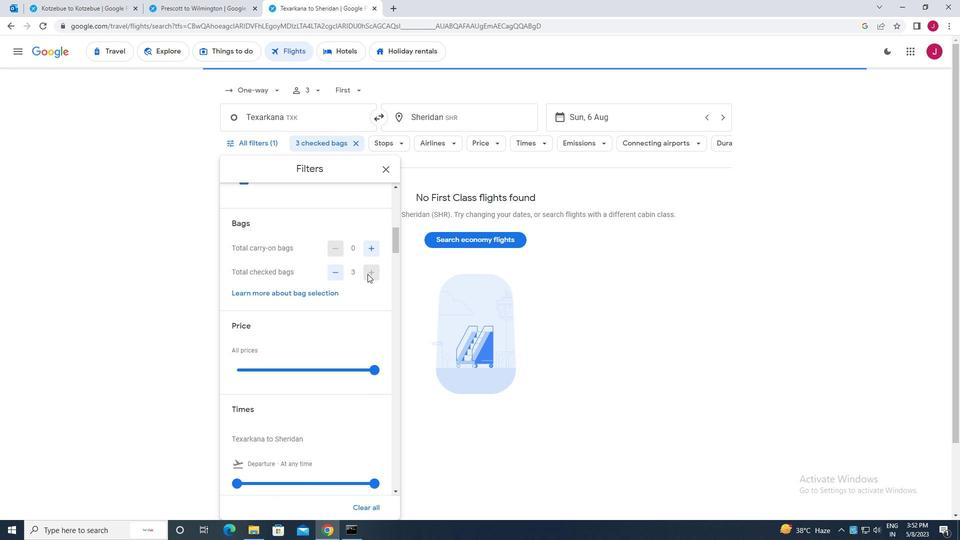
Action: Mouse scrolled (366, 273) with delta (0, 0)
Screenshot: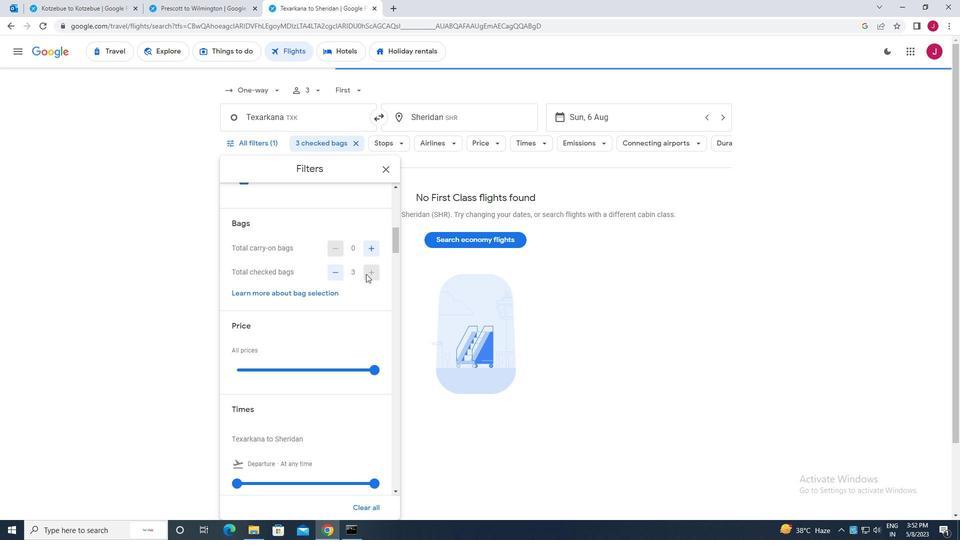 
Action: Mouse moved to (367, 275)
Screenshot: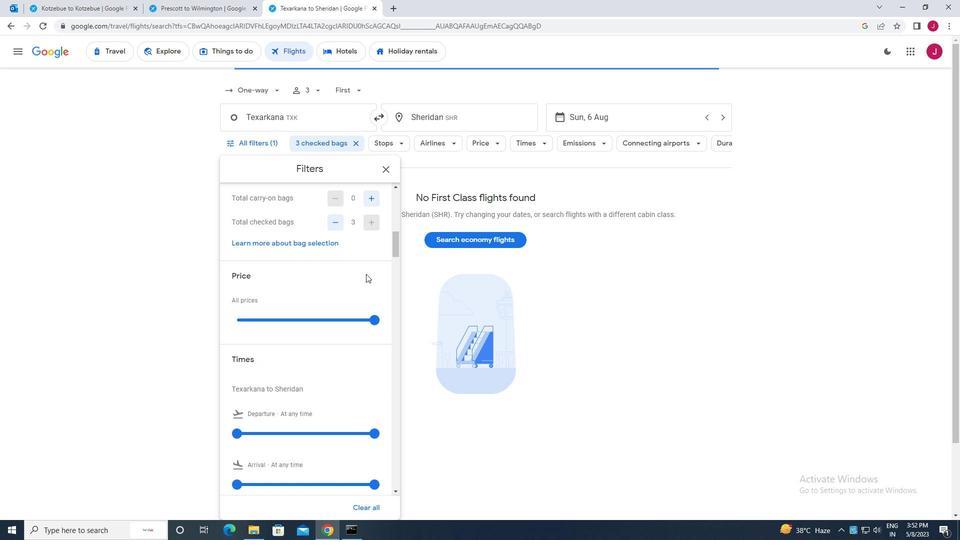 
Action: Mouse scrolled (367, 275) with delta (0, 0)
Screenshot: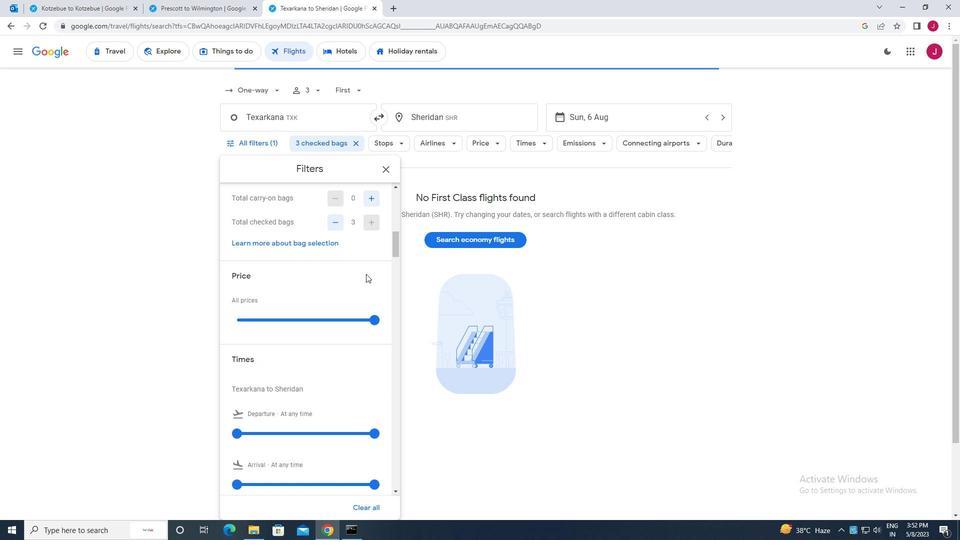 
Action: Mouse moved to (368, 275)
Screenshot: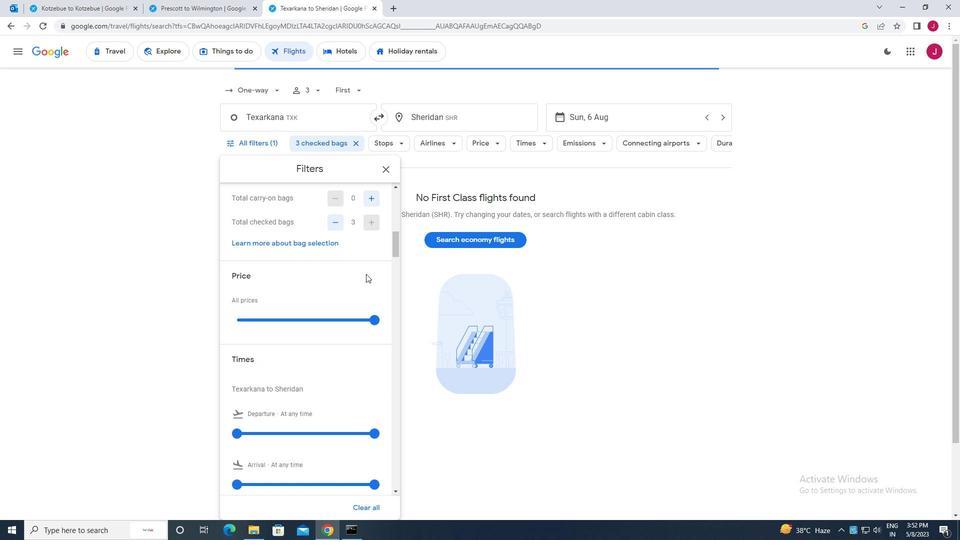 
Action: Mouse scrolled (368, 275) with delta (0, 0)
Screenshot: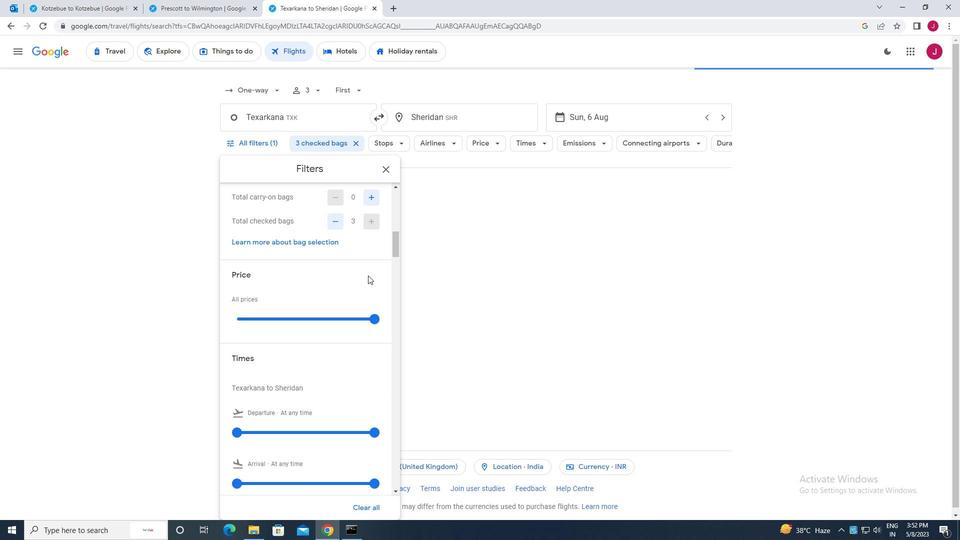 
Action: Mouse moved to (371, 227)
Screenshot: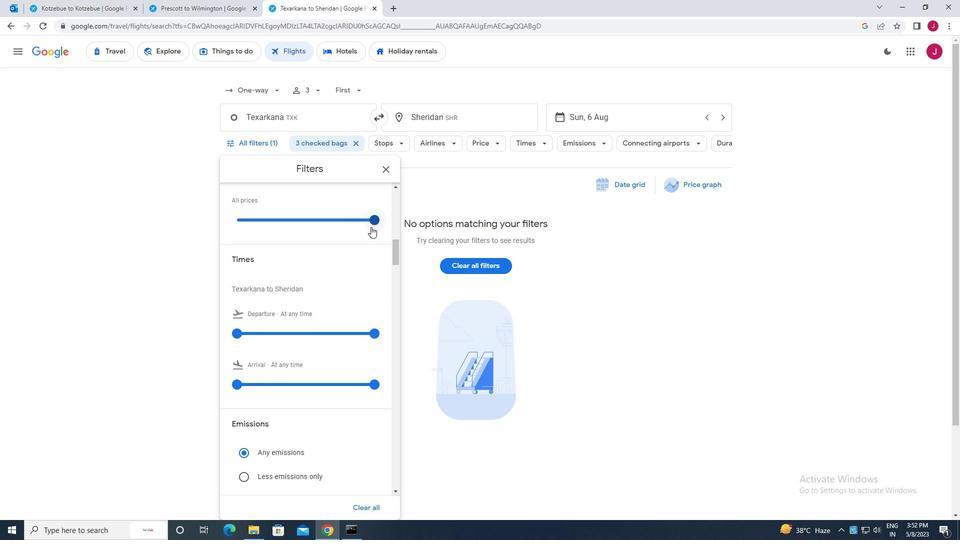 
Action: Mouse scrolled (371, 227) with delta (0, 0)
Screenshot: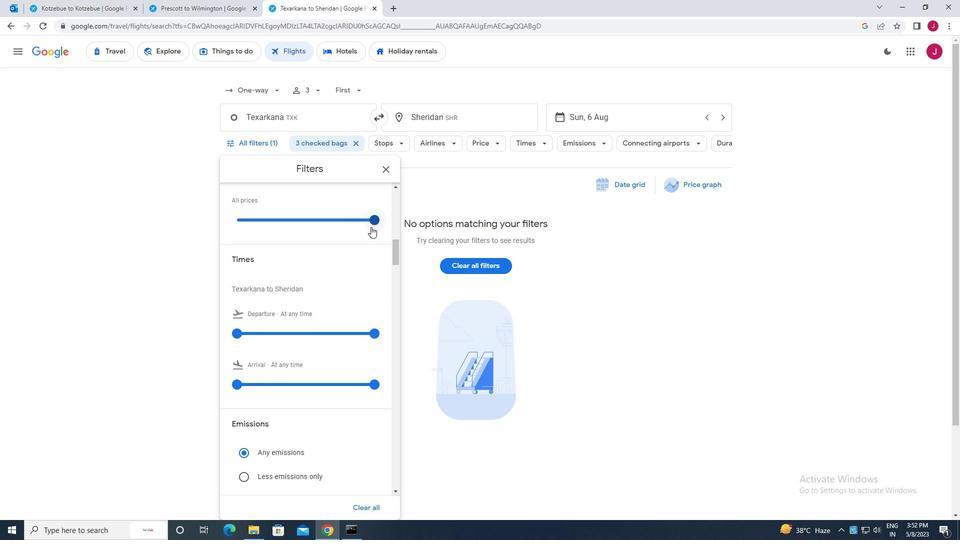
Action: Mouse moved to (374, 267)
Screenshot: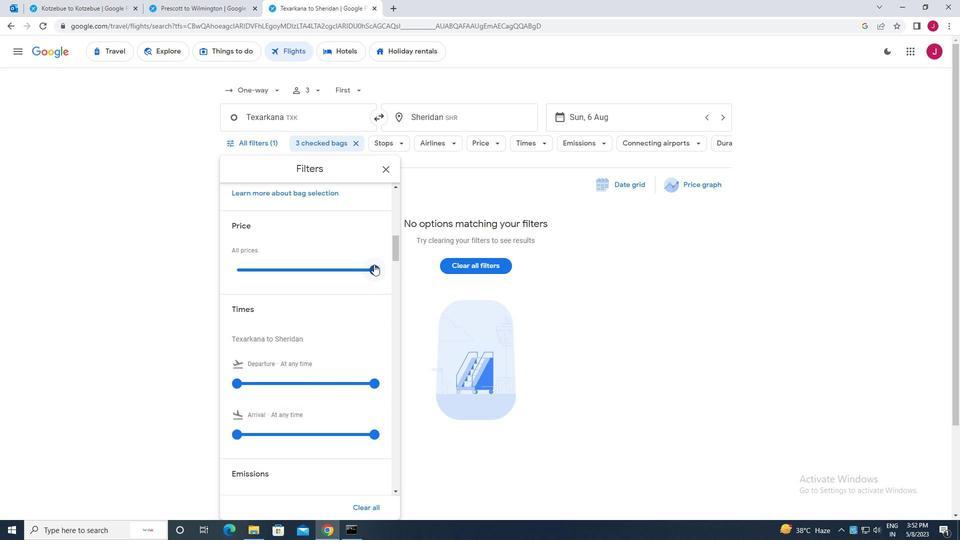 
Action: Mouse pressed left at (374, 267)
Screenshot: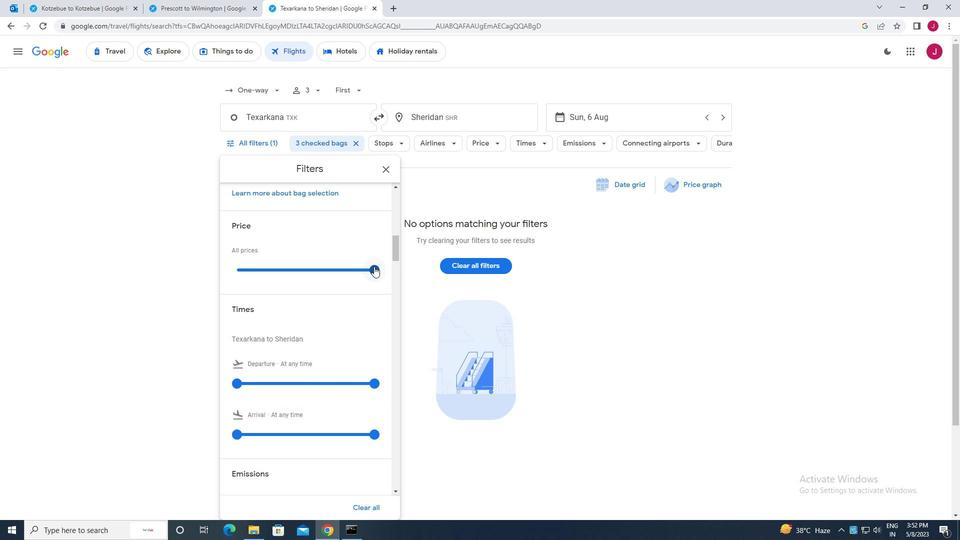 
Action: Mouse moved to (324, 259)
Screenshot: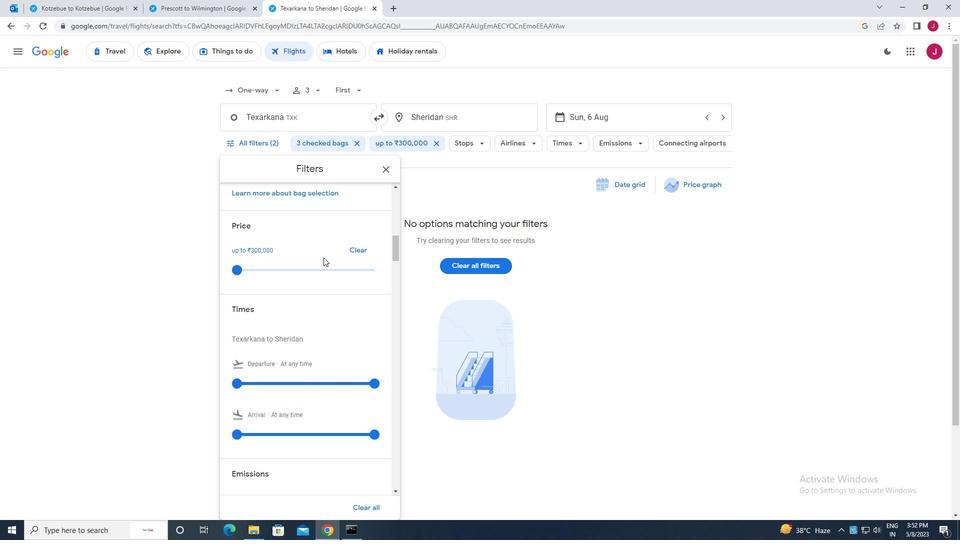
Action: Mouse scrolled (324, 259) with delta (0, 0)
Screenshot: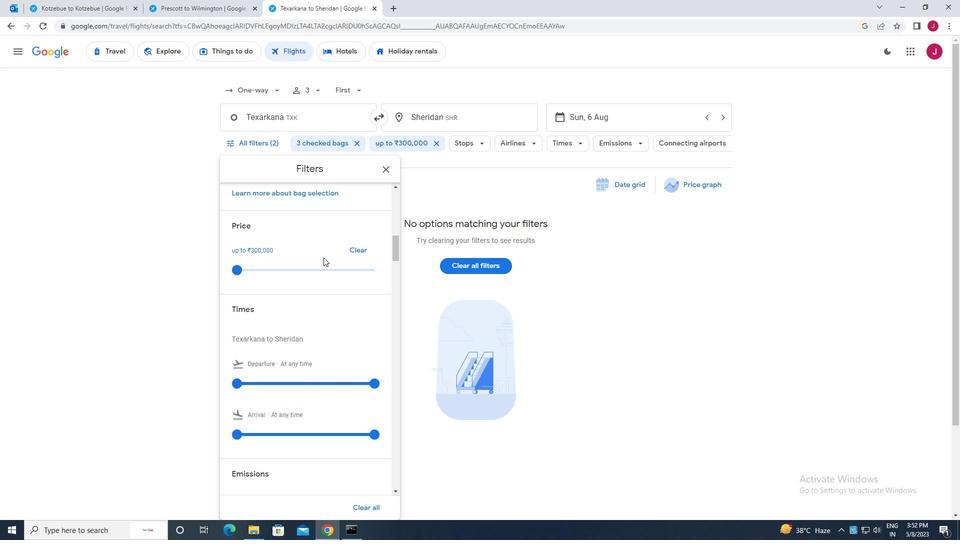 
Action: Mouse moved to (324, 260)
Screenshot: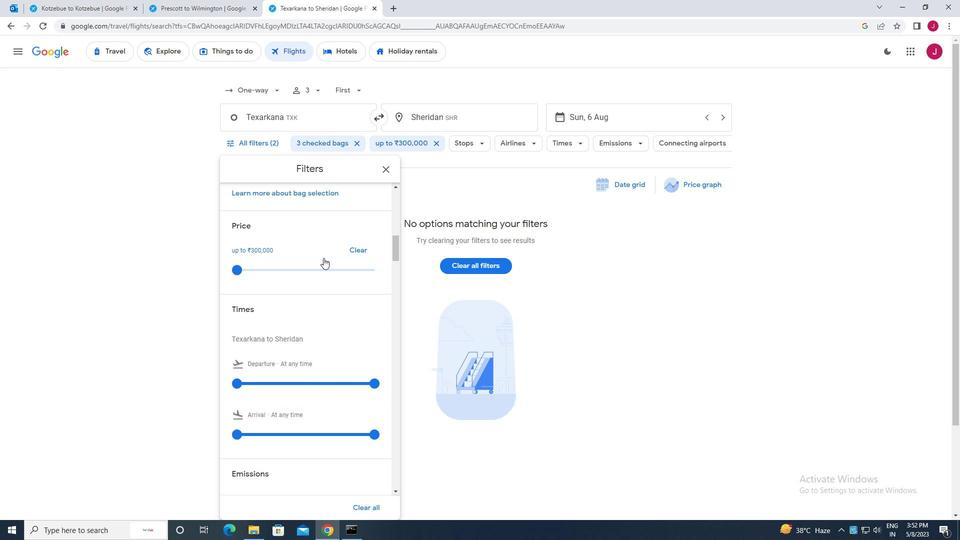 
Action: Mouse scrolled (324, 259) with delta (0, 0)
Screenshot: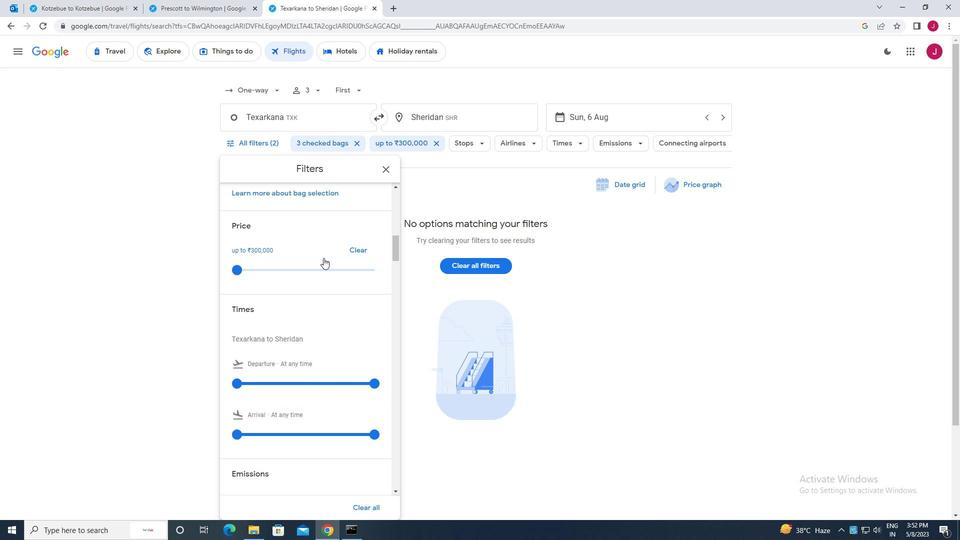 
Action: Mouse moved to (240, 283)
Screenshot: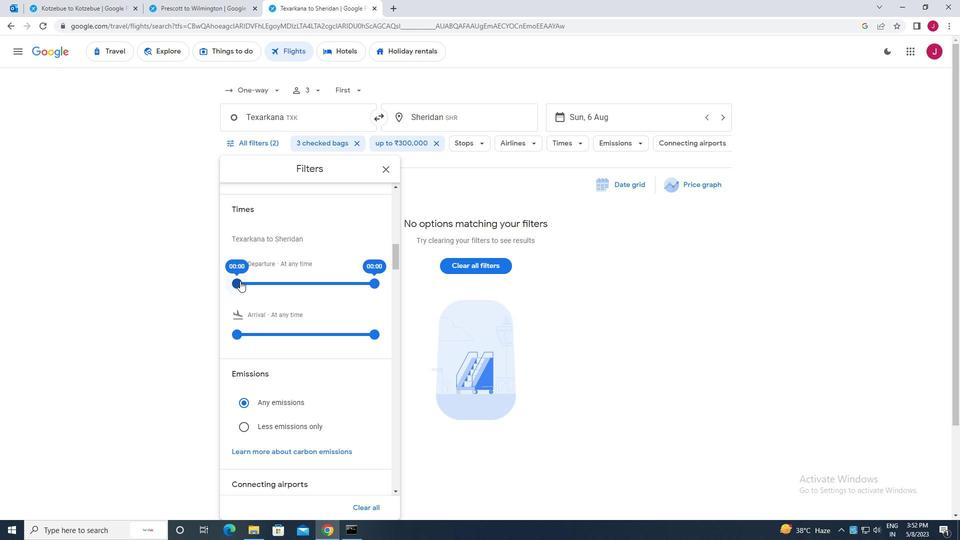 
Action: Mouse pressed left at (240, 283)
Screenshot: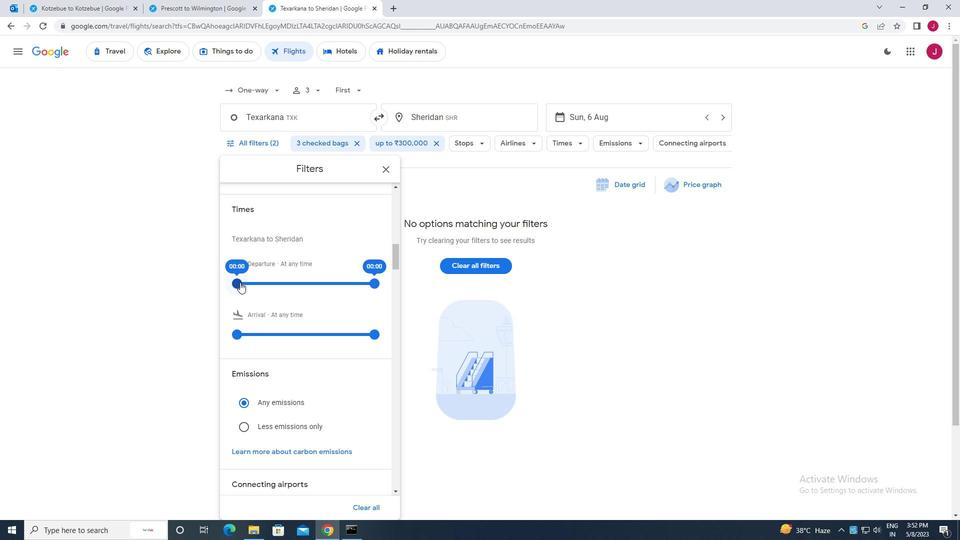 
Action: Mouse moved to (371, 282)
Screenshot: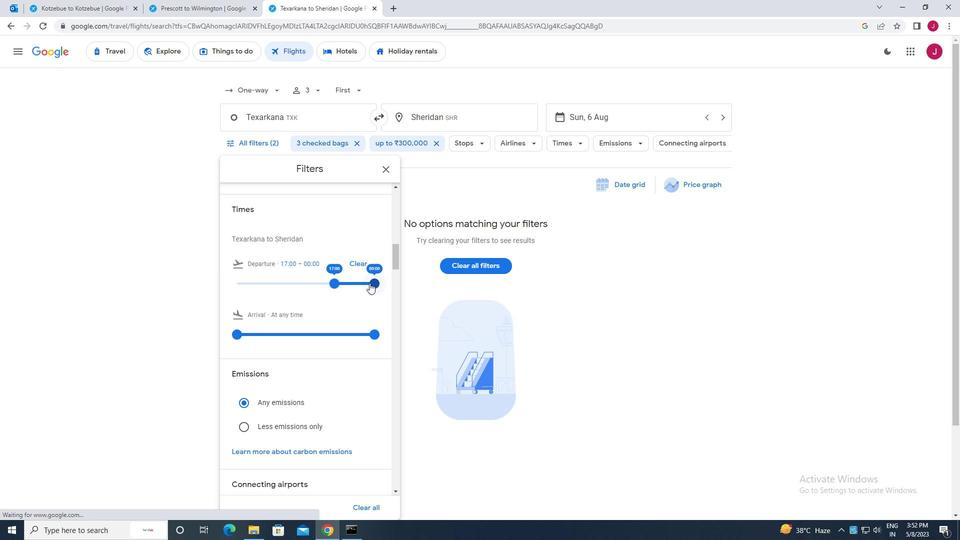 
Action: Mouse pressed left at (371, 282)
Screenshot: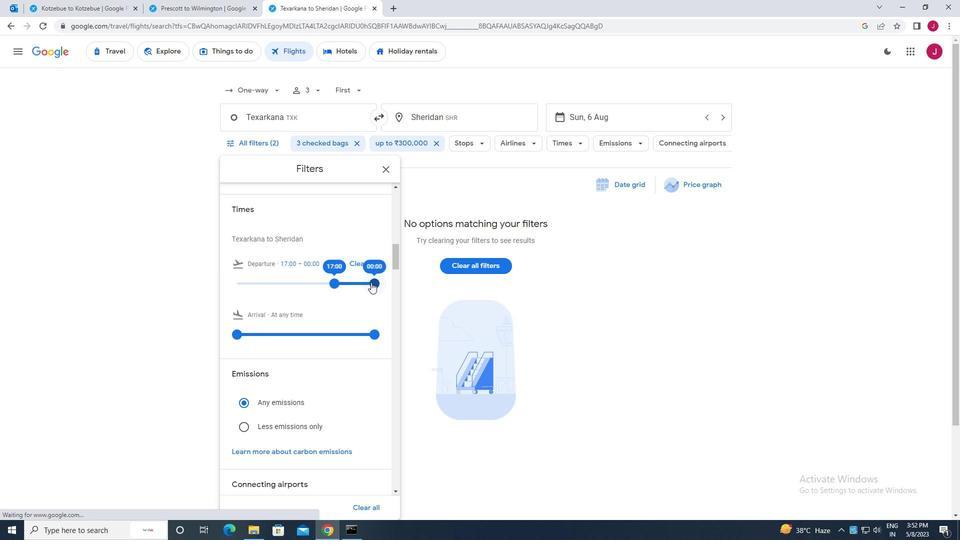 
Action: Mouse moved to (387, 170)
Screenshot: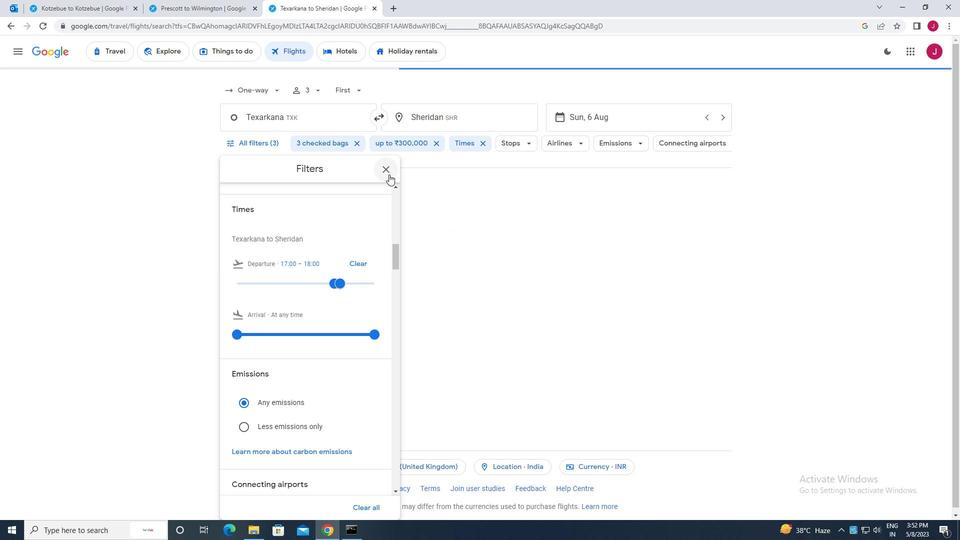 
Action: Mouse pressed left at (387, 170)
Screenshot: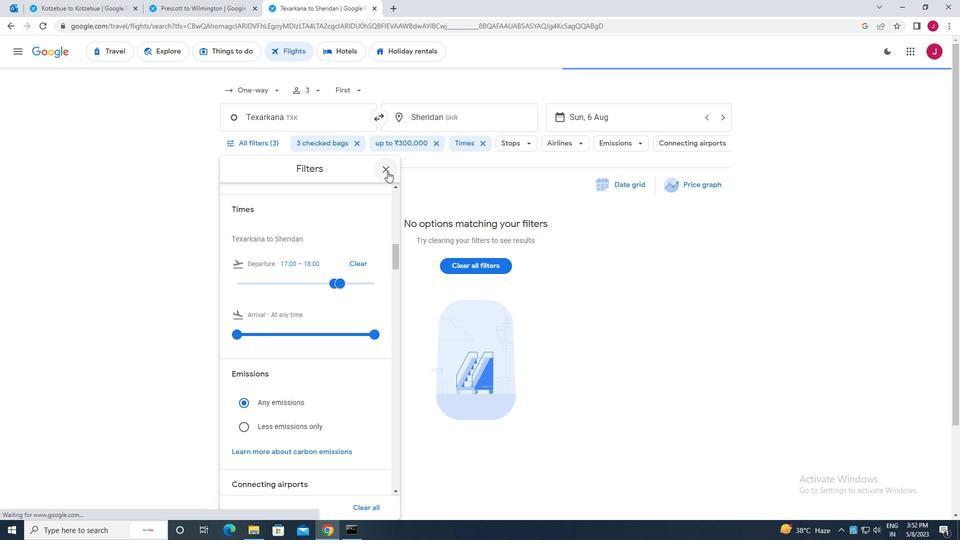 
Action: Mouse moved to (387, 170)
Screenshot: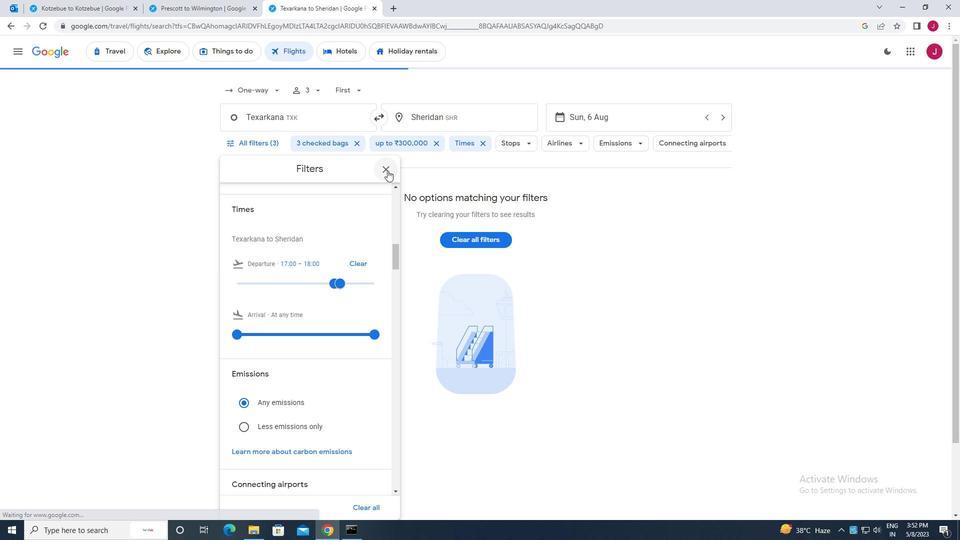 
